 Task: Create a due date automation trigger when advanced on, the moment a card is due add fields without custom field "Resume" set to a date between 1 and 7 days from now.
Action: Mouse moved to (1023, 303)
Screenshot: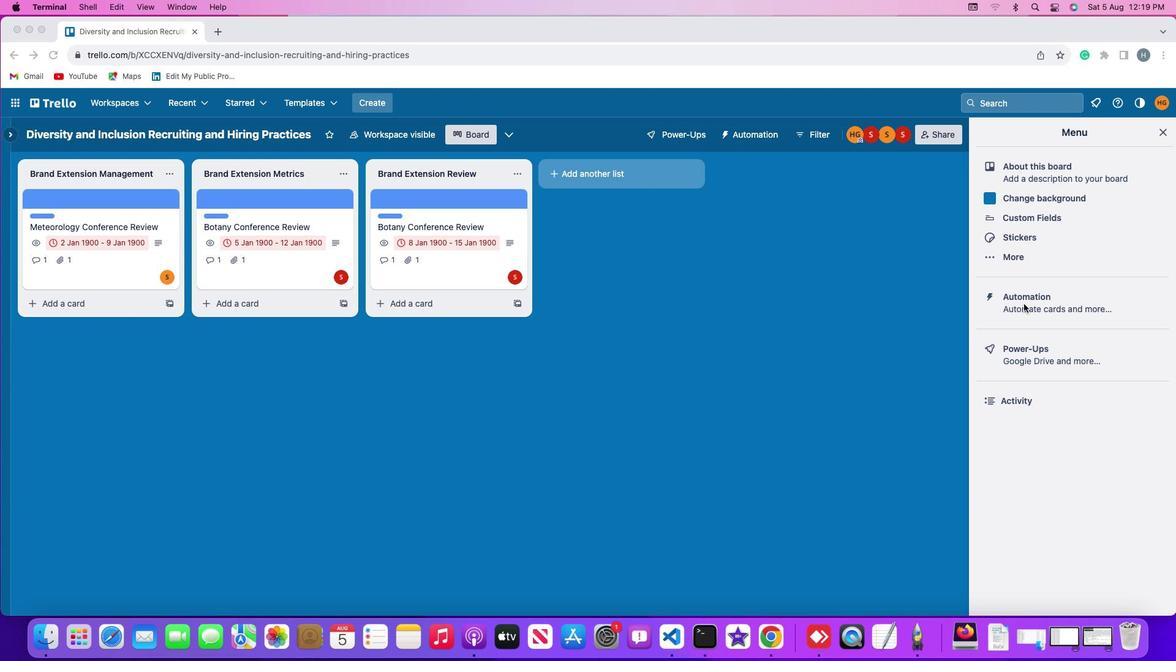 
Action: Mouse pressed left at (1023, 303)
Screenshot: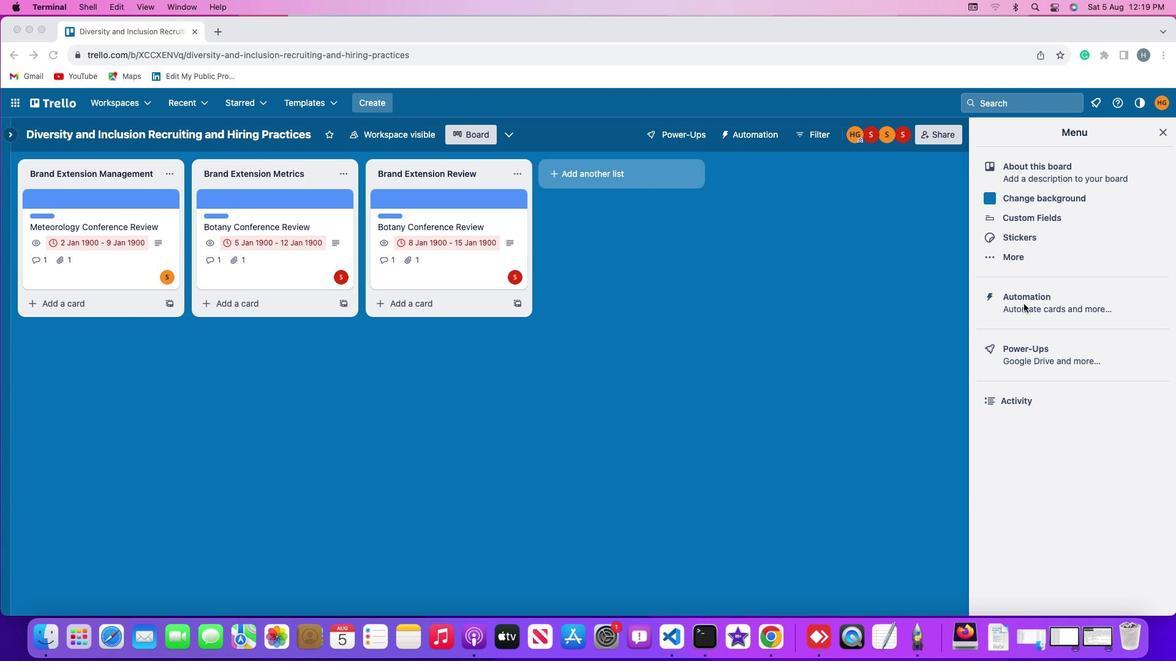 
Action: Mouse pressed left at (1023, 303)
Screenshot: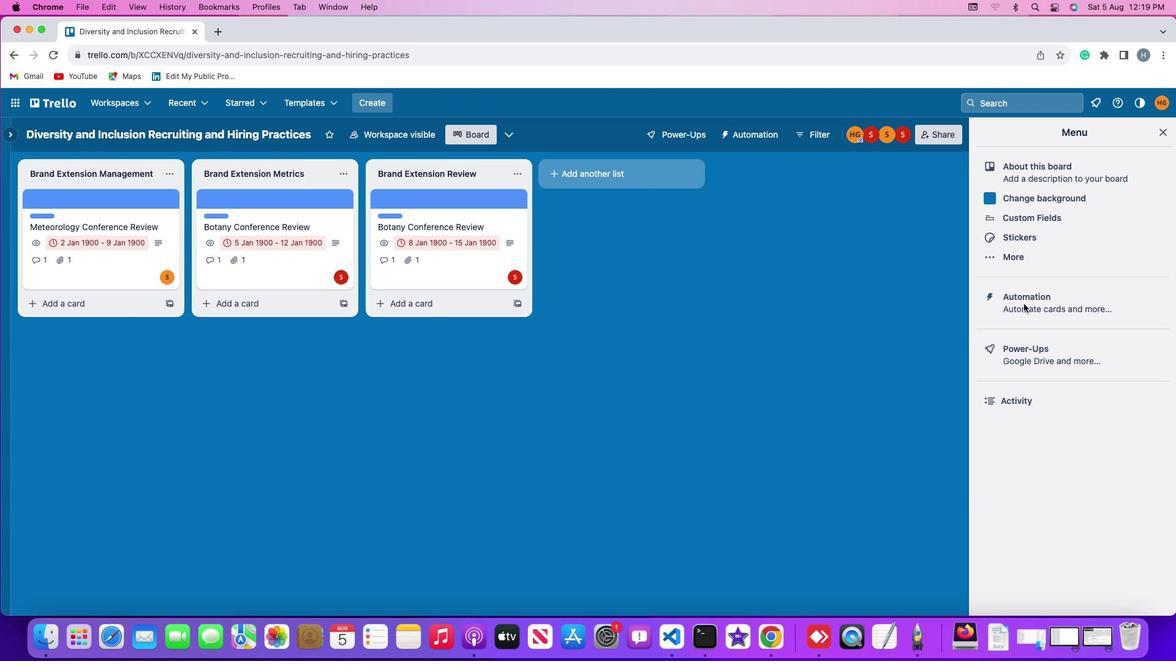 
Action: Mouse moved to (88, 295)
Screenshot: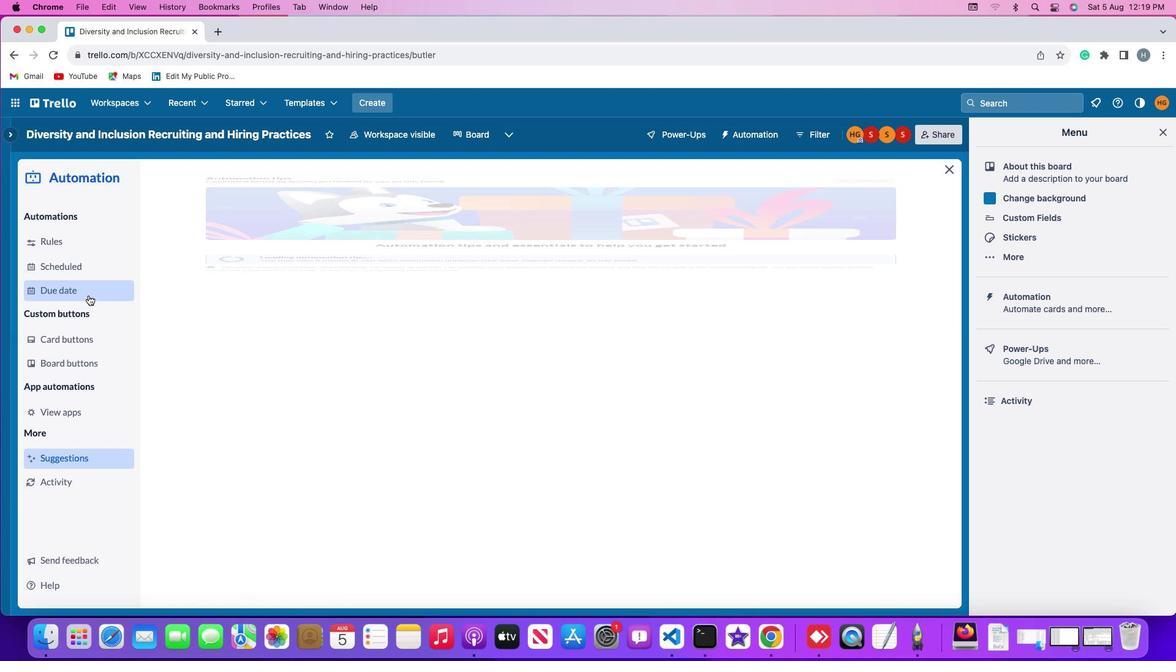 
Action: Mouse pressed left at (88, 295)
Screenshot: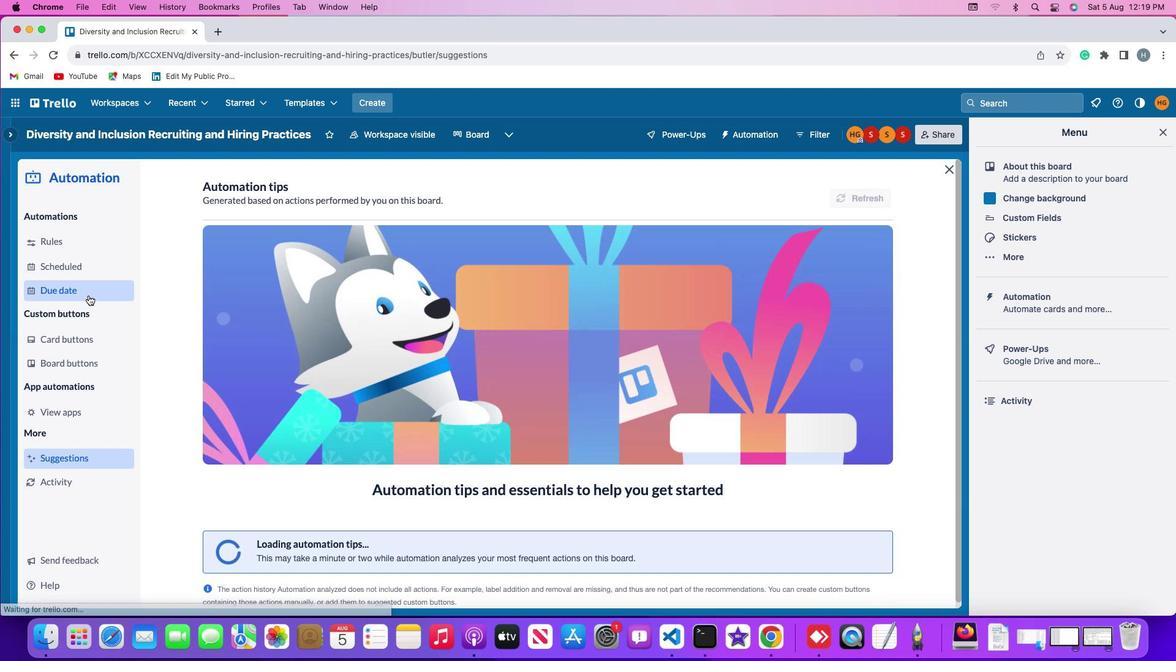 
Action: Mouse moved to (826, 189)
Screenshot: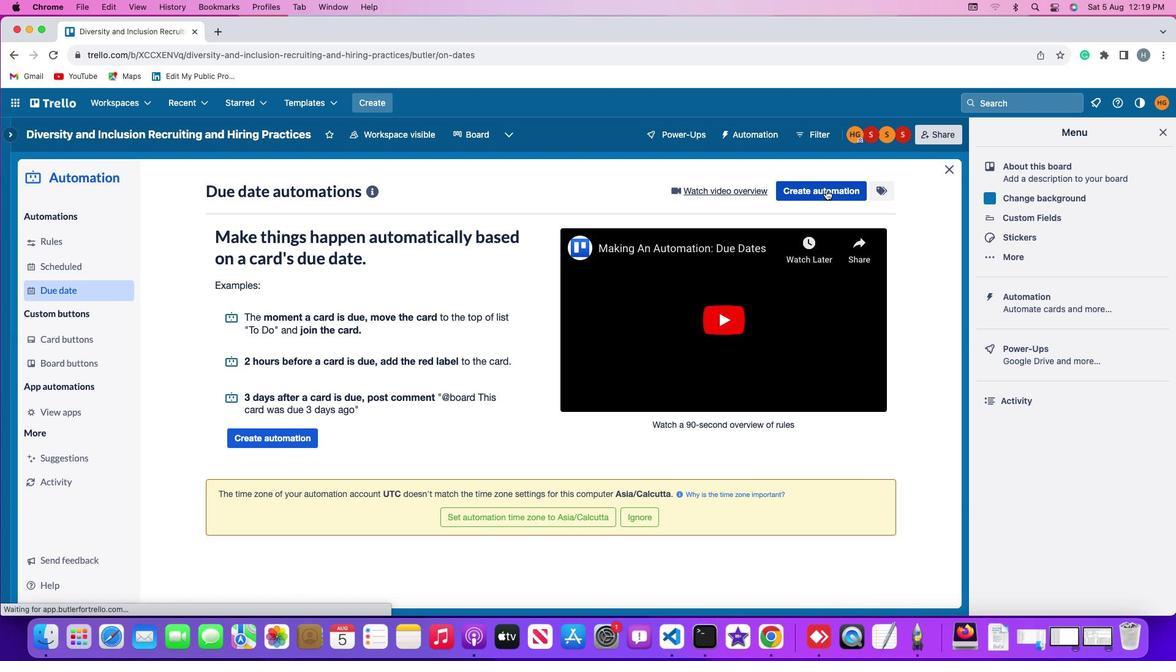 
Action: Mouse pressed left at (826, 189)
Screenshot: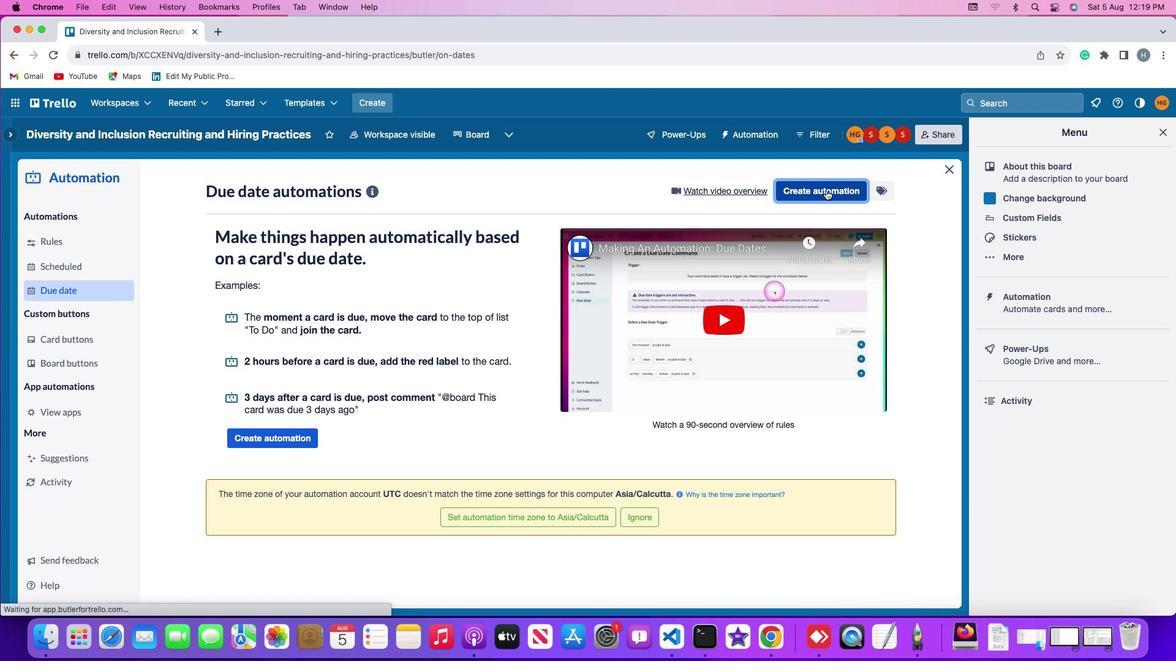 
Action: Mouse moved to (593, 311)
Screenshot: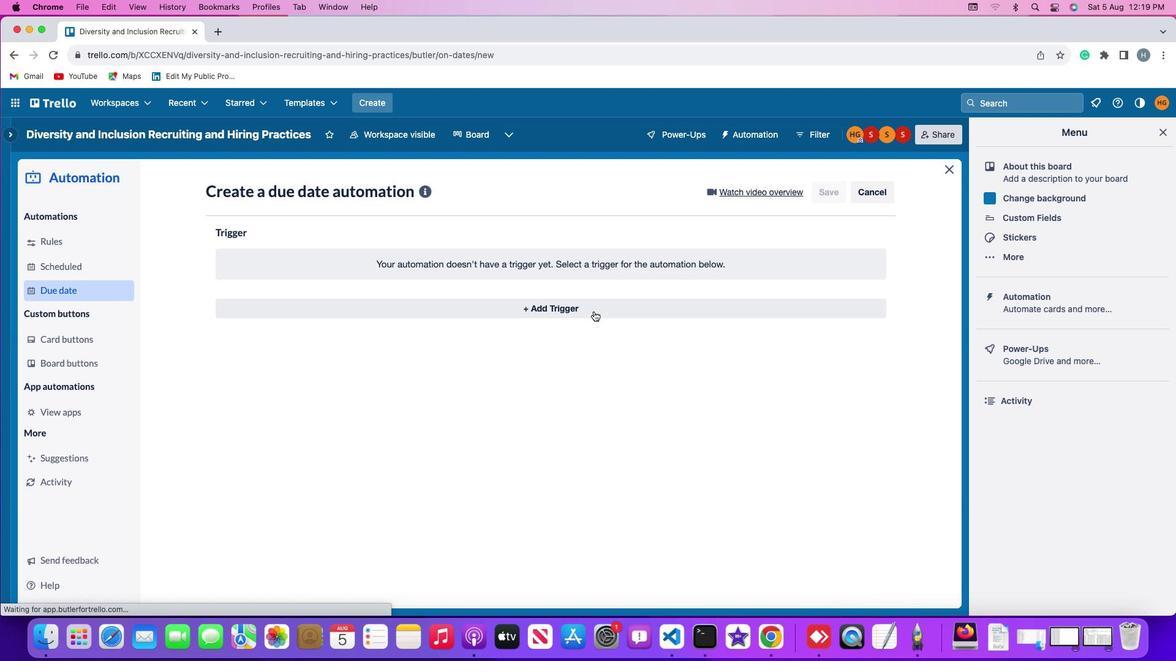 
Action: Mouse pressed left at (593, 311)
Screenshot: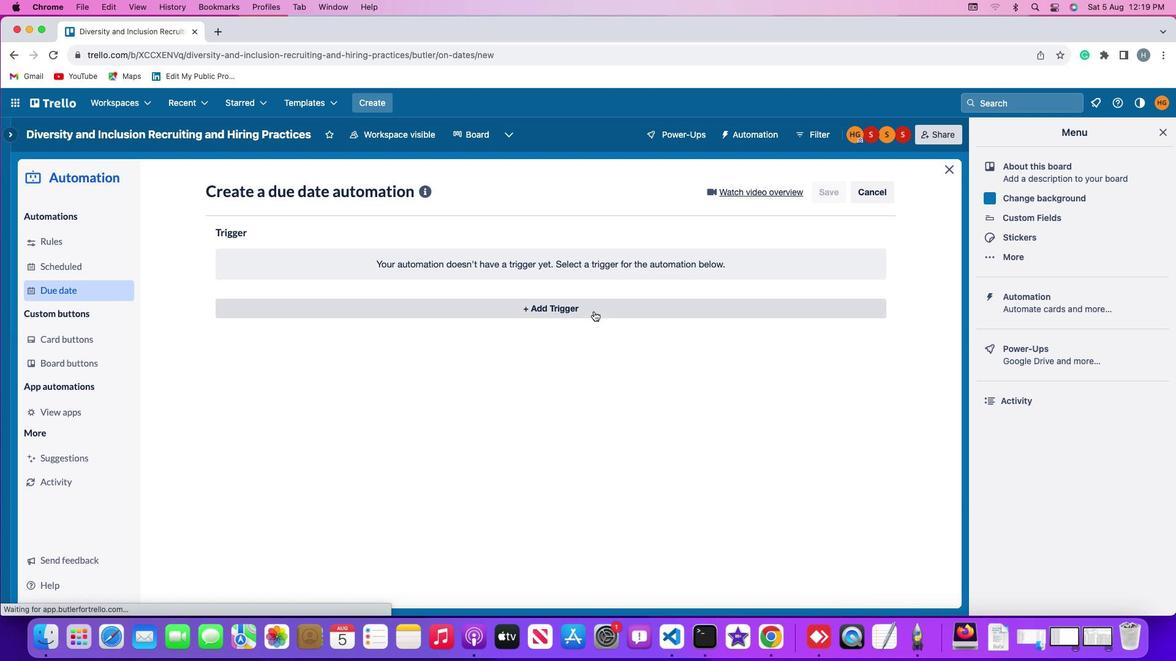 
Action: Mouse moved to (252, 456)
Screenshot: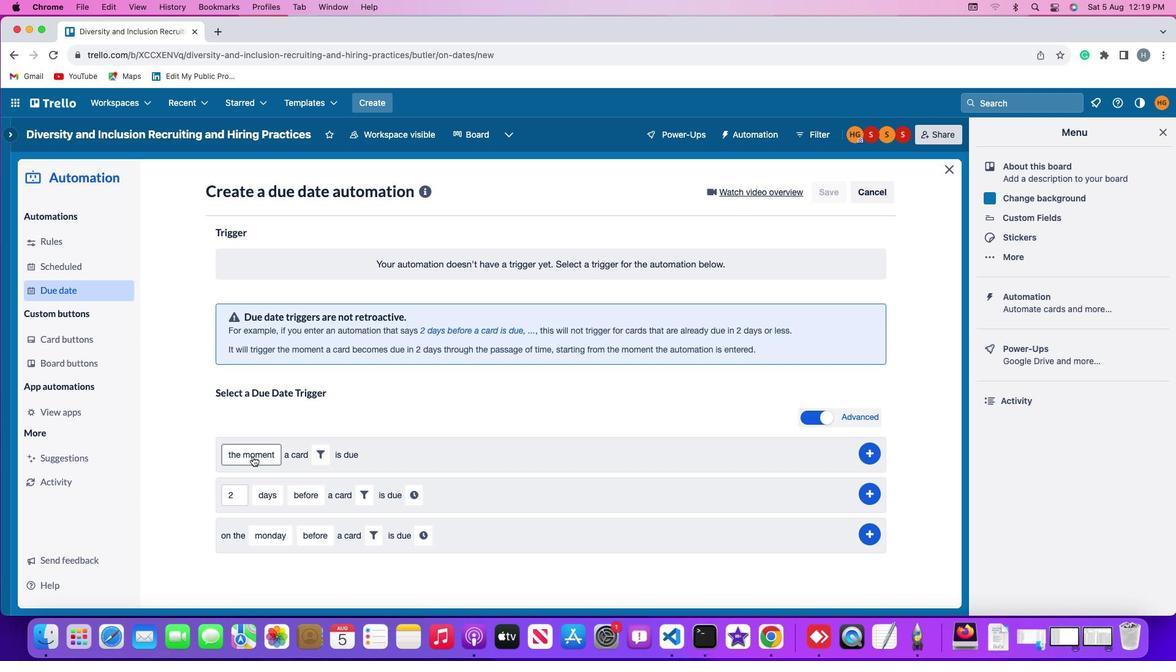
Action: Mouse pressed left at (252, 456)
Screenshot: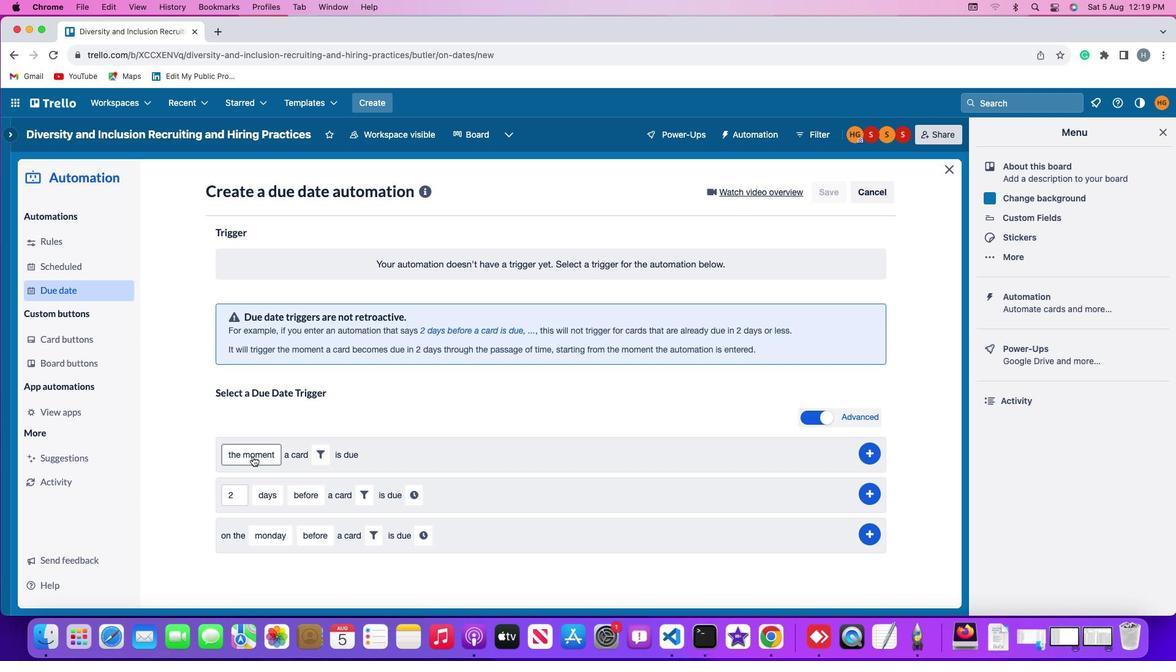 
Action: Mouse moved to (259, 473)
Screenshot: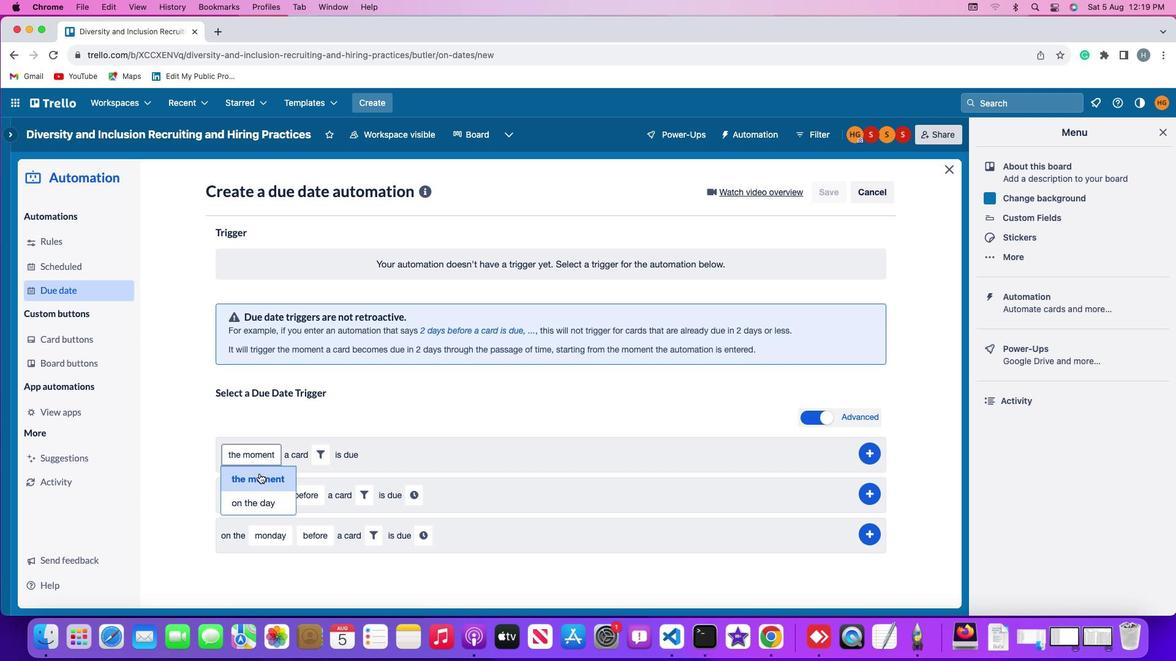 
Action: Mouse pressed left at (259, 473)
Screenshot: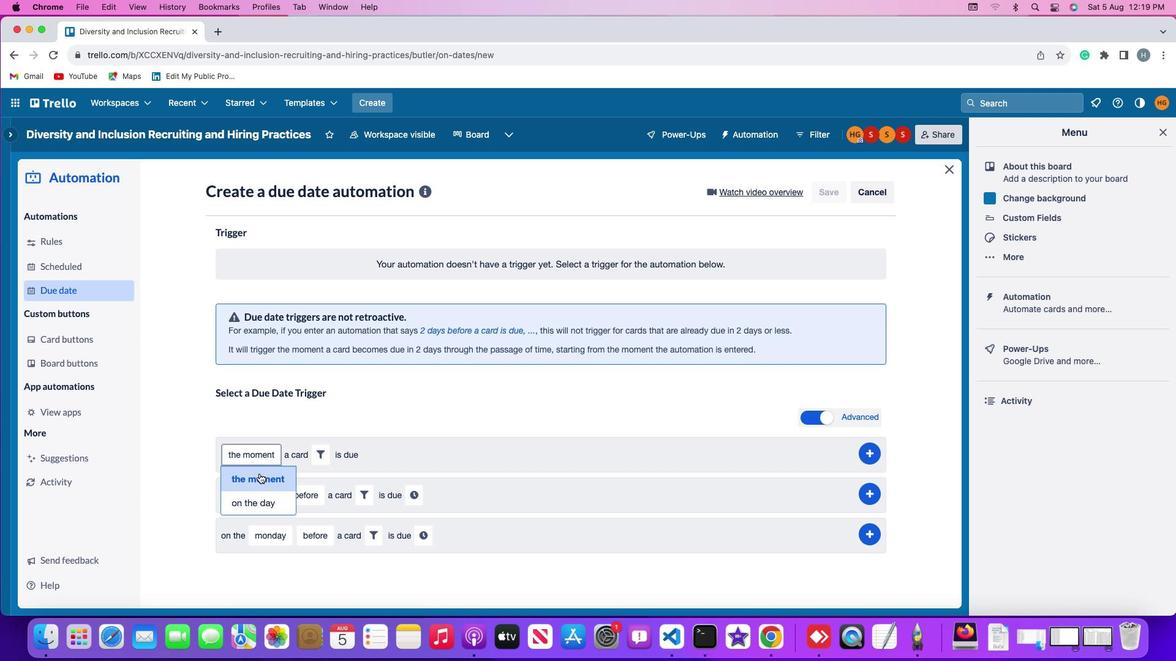
Action: Mouse moved to (327, 453)
Screenshot: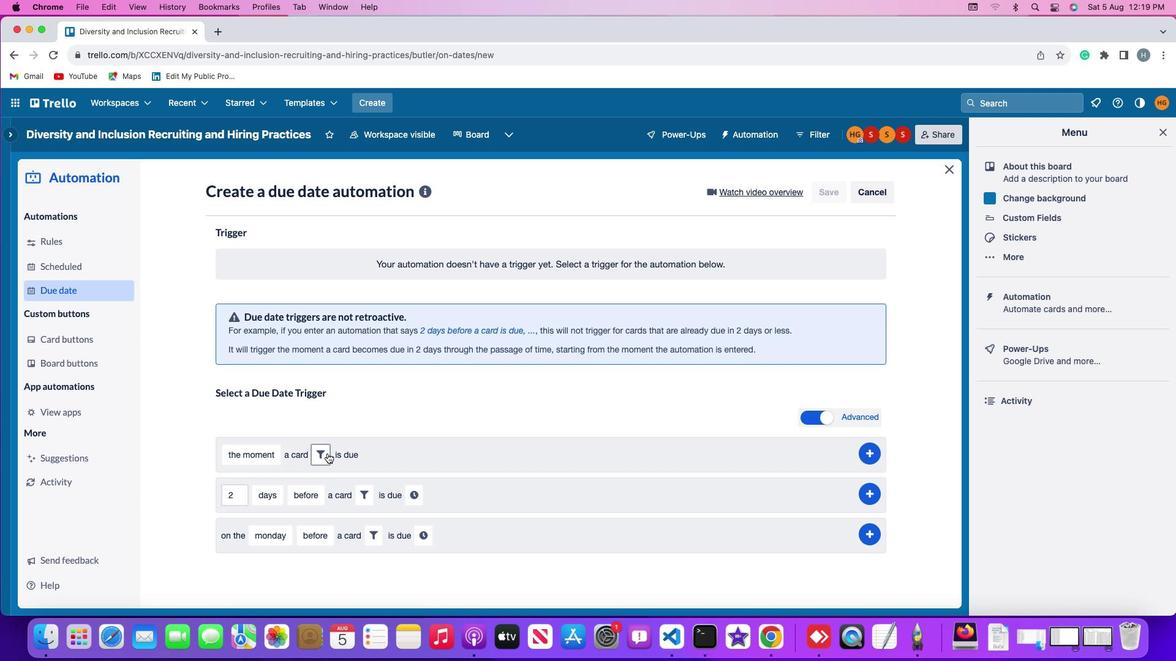 
Action: Mouse pressed left at (327, 453)
Screenshot: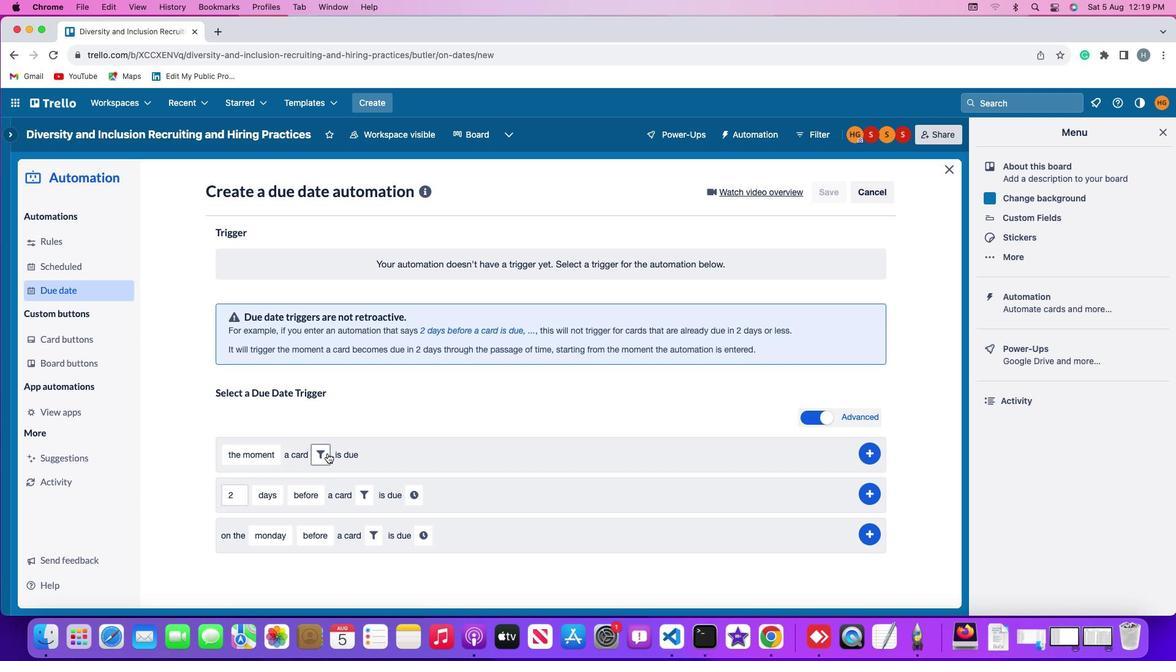 
Action: Mouse moved to (513, 490)
Screenshot: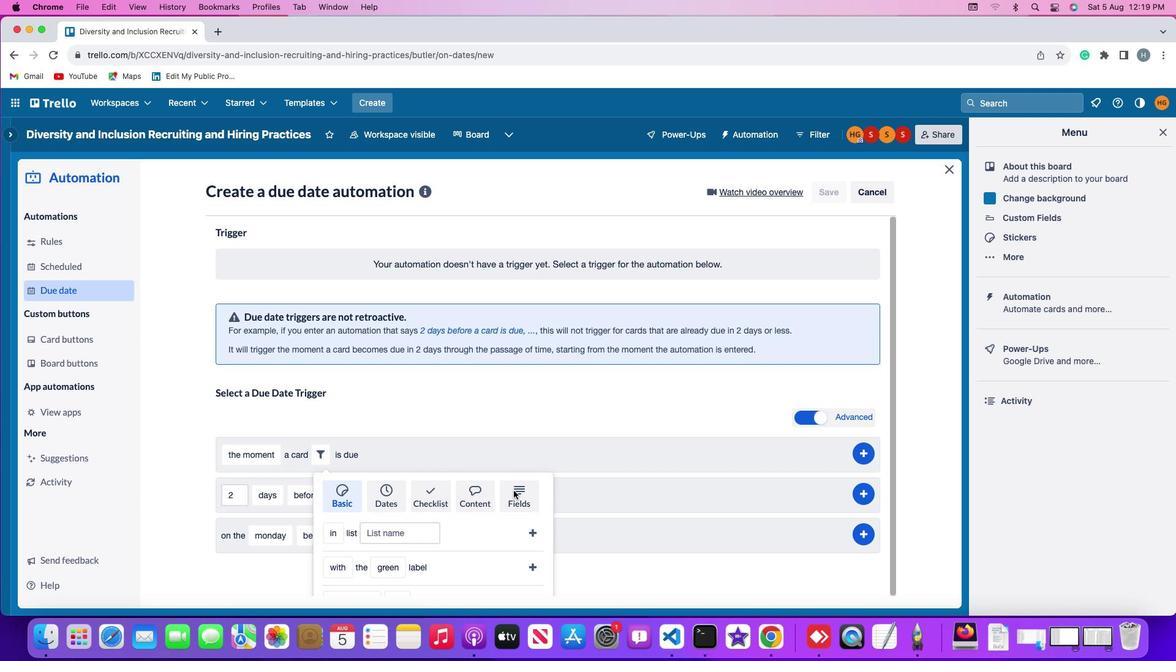 
Action: Mouse pressed left at (513, 490)
Screenshot: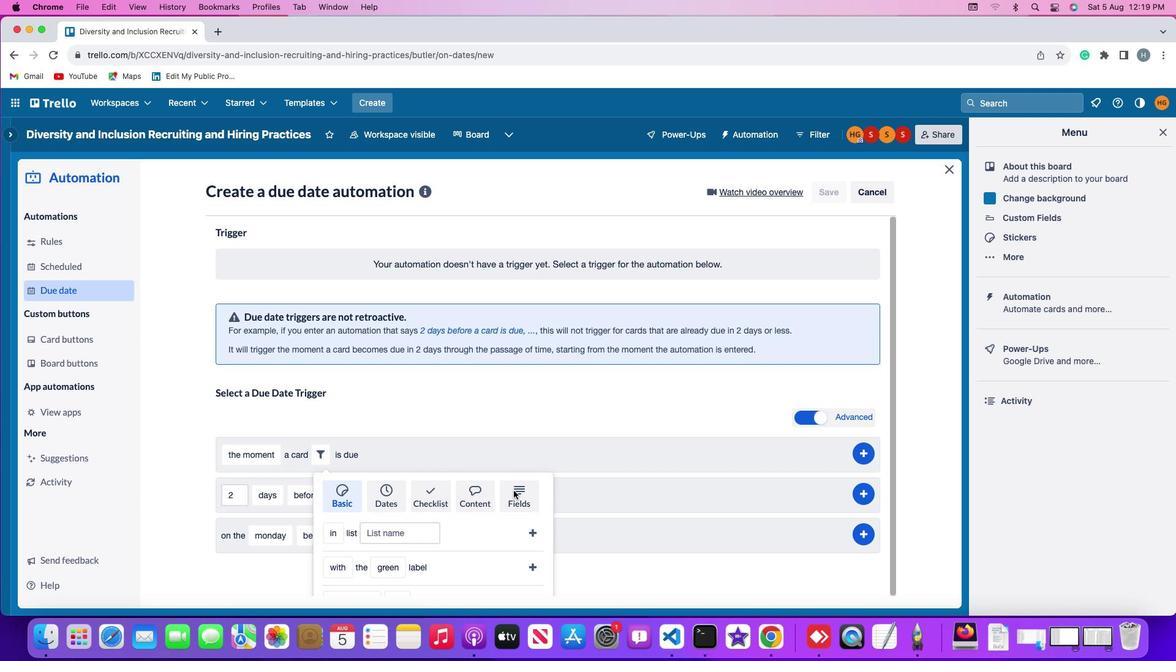 
Action: Mouse moved to (510, 496)
Screenshot: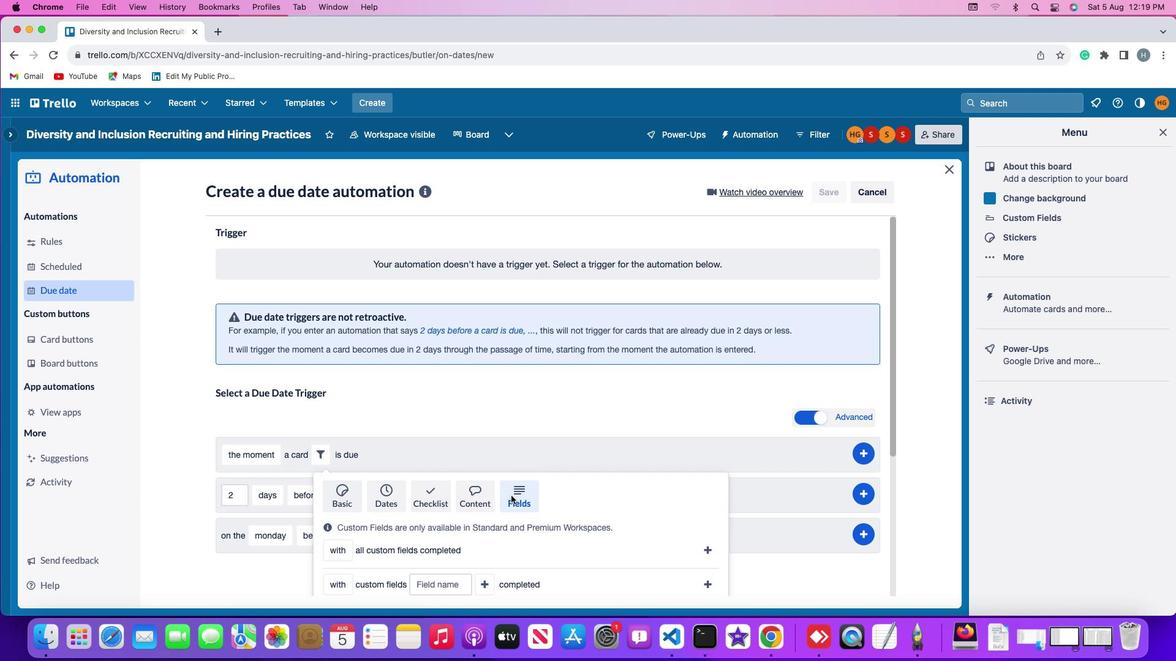 
Action: Mouse scrolled (510, 496) with delta (0, 0)
Screenshot: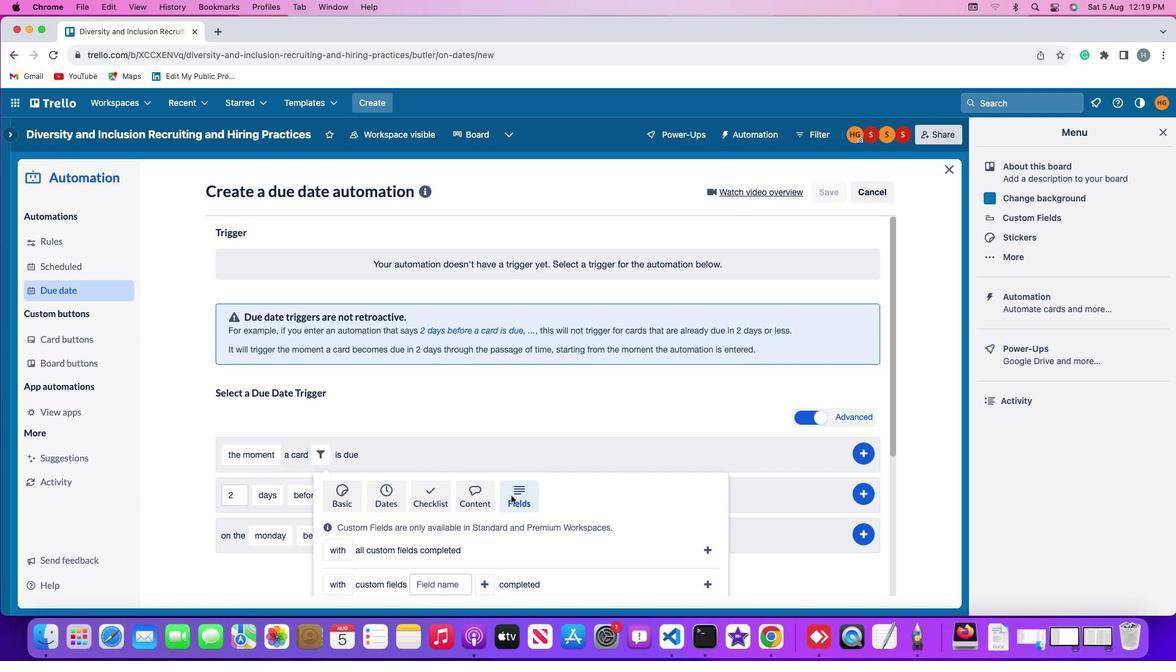 
Action: Mouse scrolled (510, 496) with delta (0, 0)
Screenshot: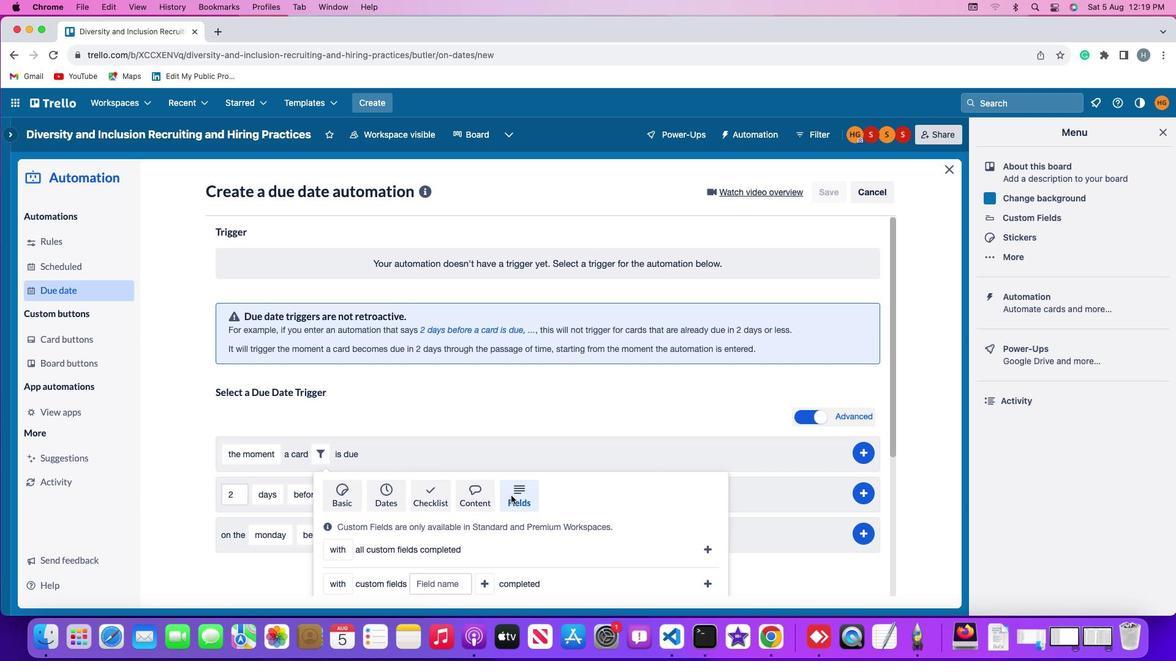 
Action: Mouse scrolled (510, 496) with delta (0, -1)
Screenshot: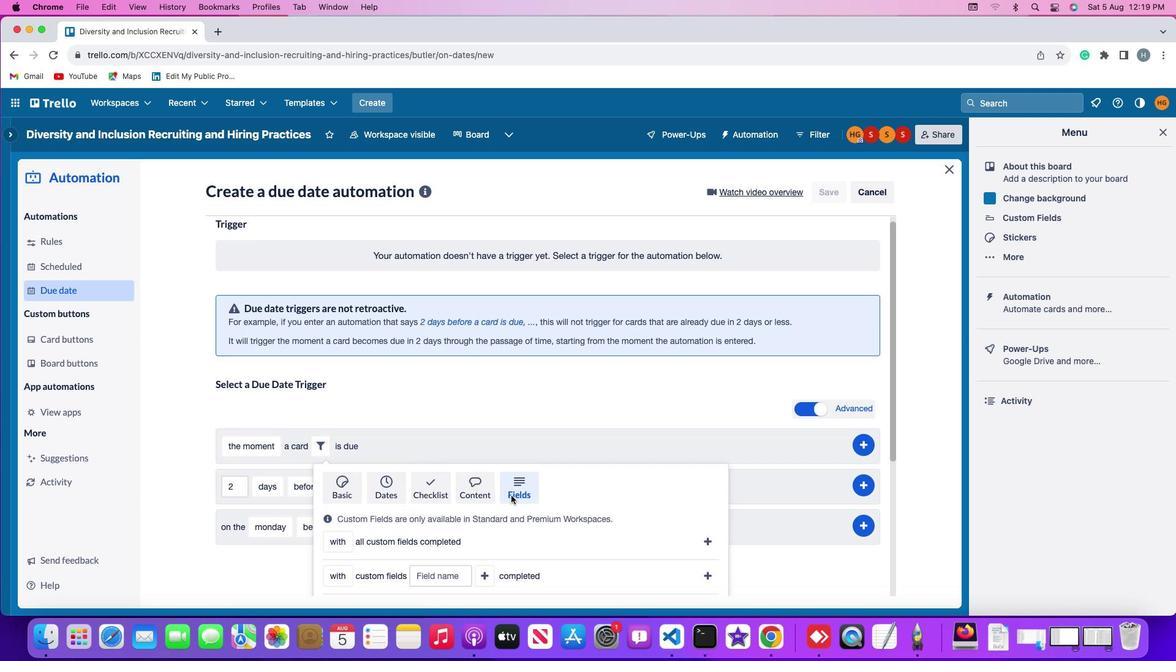 
Action: Mouse scrolled (510, 496) with delta (0, -3)
Screenshot: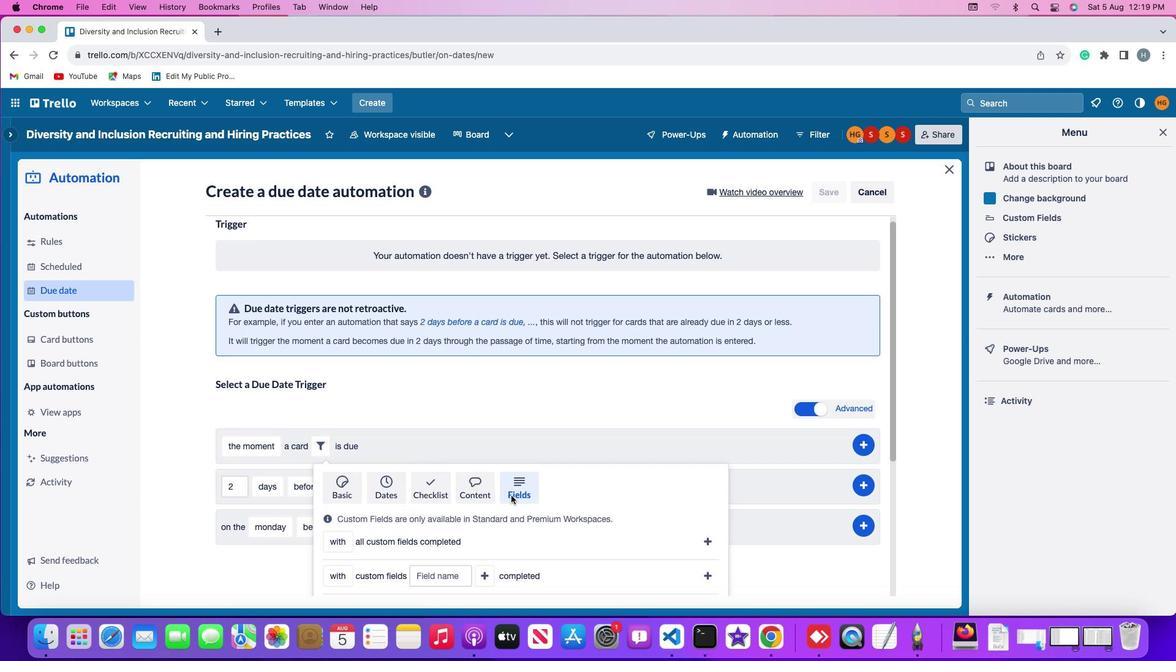 
Action: Mouse scrolled (510, 496) with delta (0, -3)
Screenshot: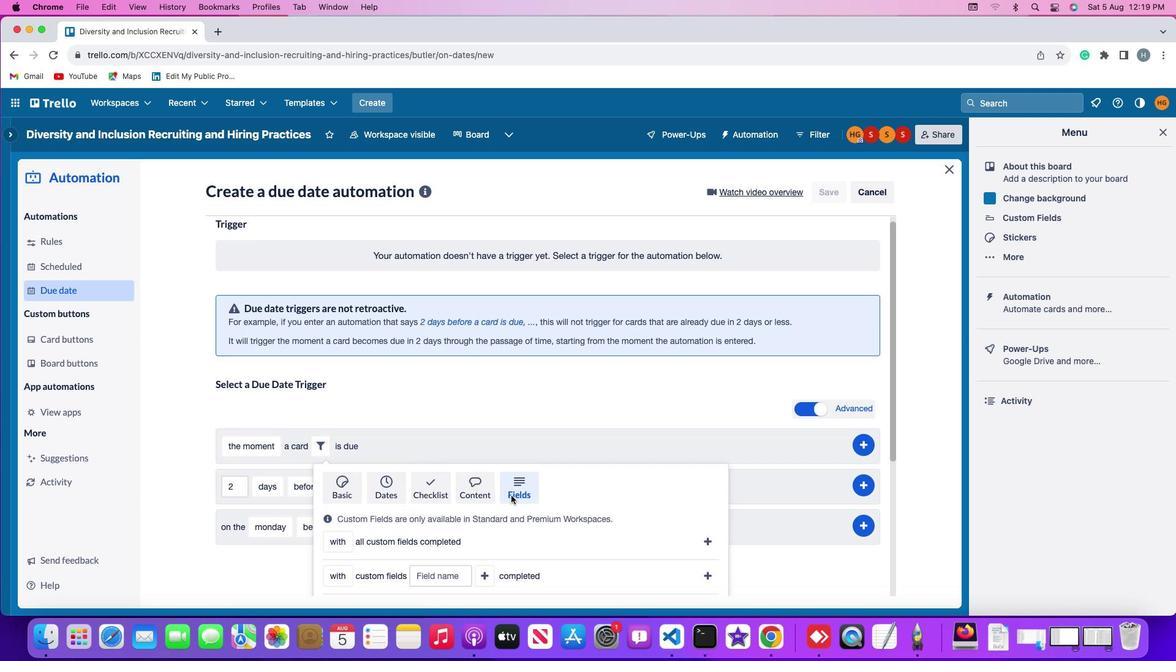 
Action: Mouse scrolled (510, 496) with delta (0, -4)
Screenshot: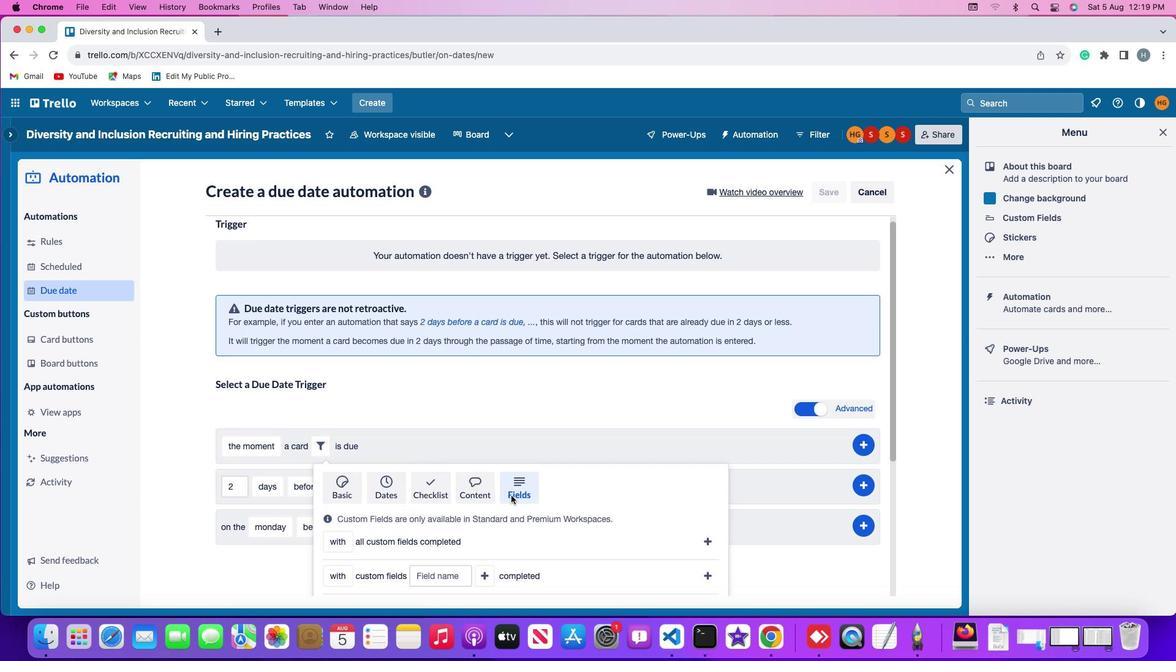 
Action: Mouse moved to (508, 497)
Screenshot: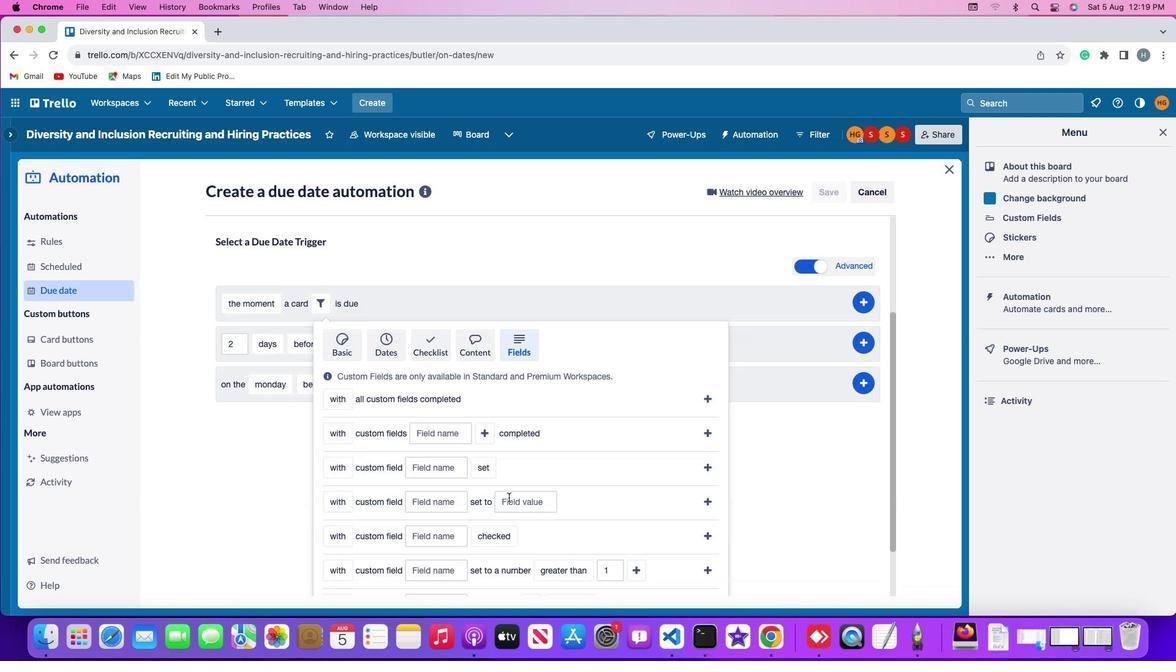 
Action: Mouse scrolled (508, 497) with delta (0, -4)
Screenshot: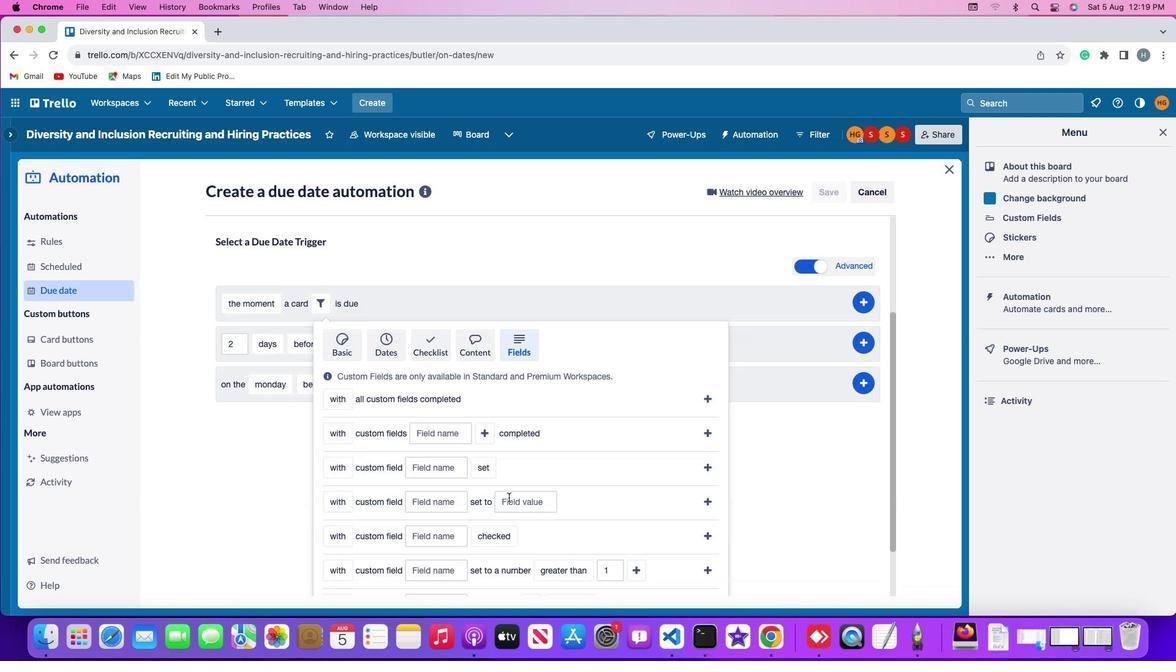 
Action: Mouse moved to (508, 497)
Screenshot: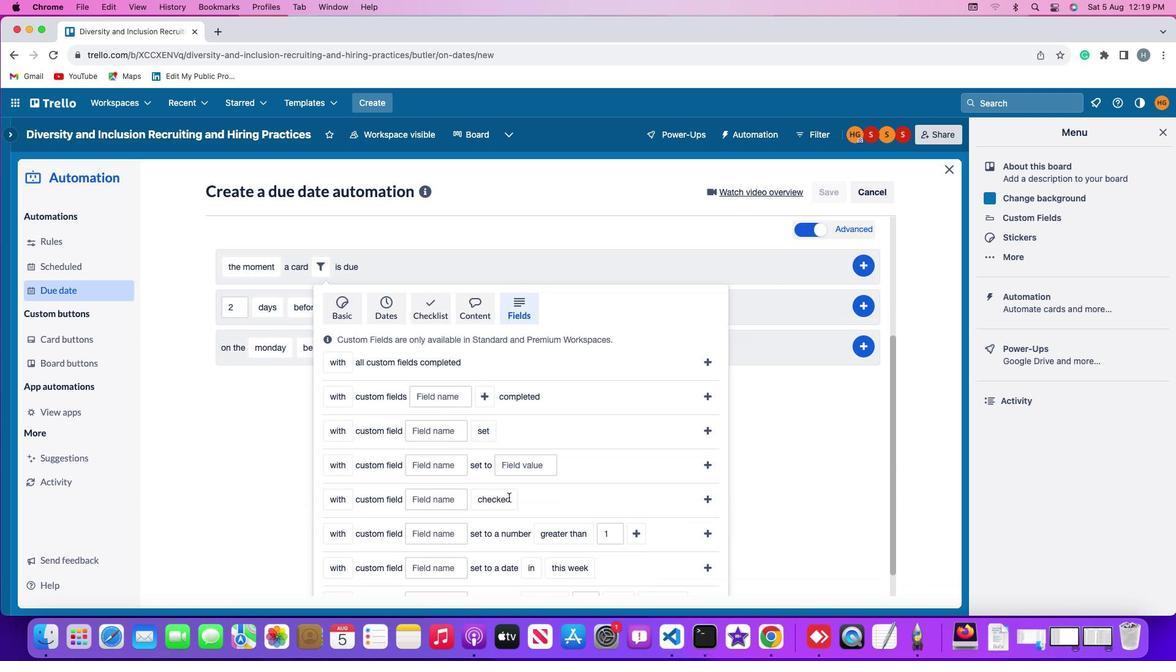 
Action: Mouse scrolled (508, 497) with delta (0, 0)
Screenshot: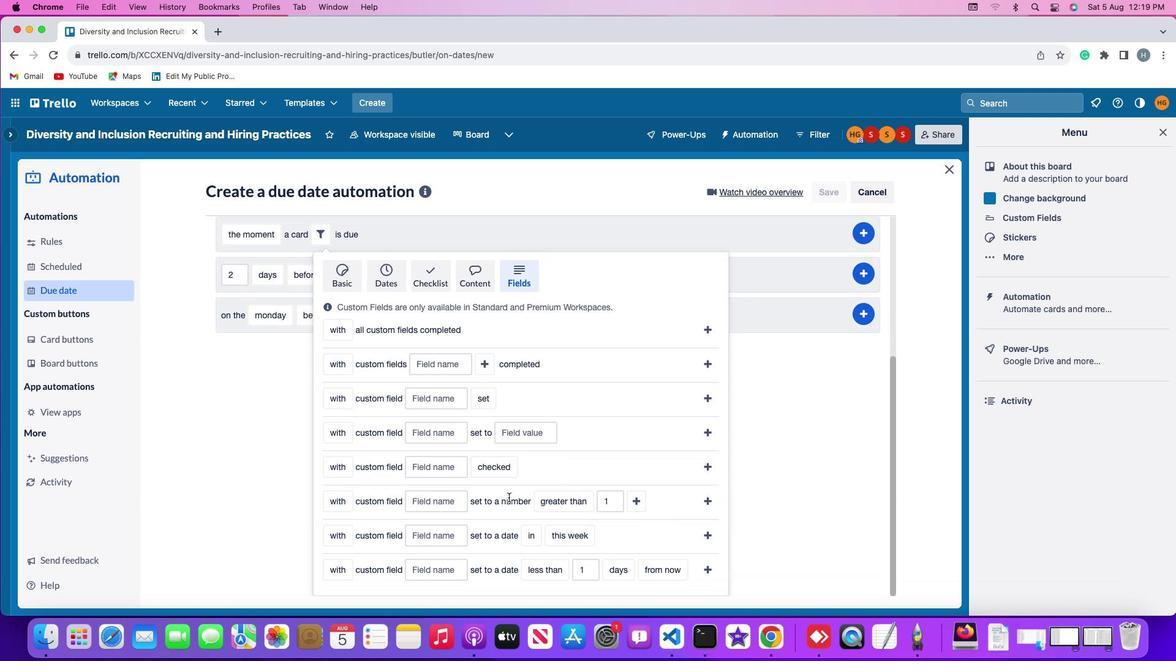 
Action: Mouse scrolled (508, 497) with delta (0, 0)
Screenshot: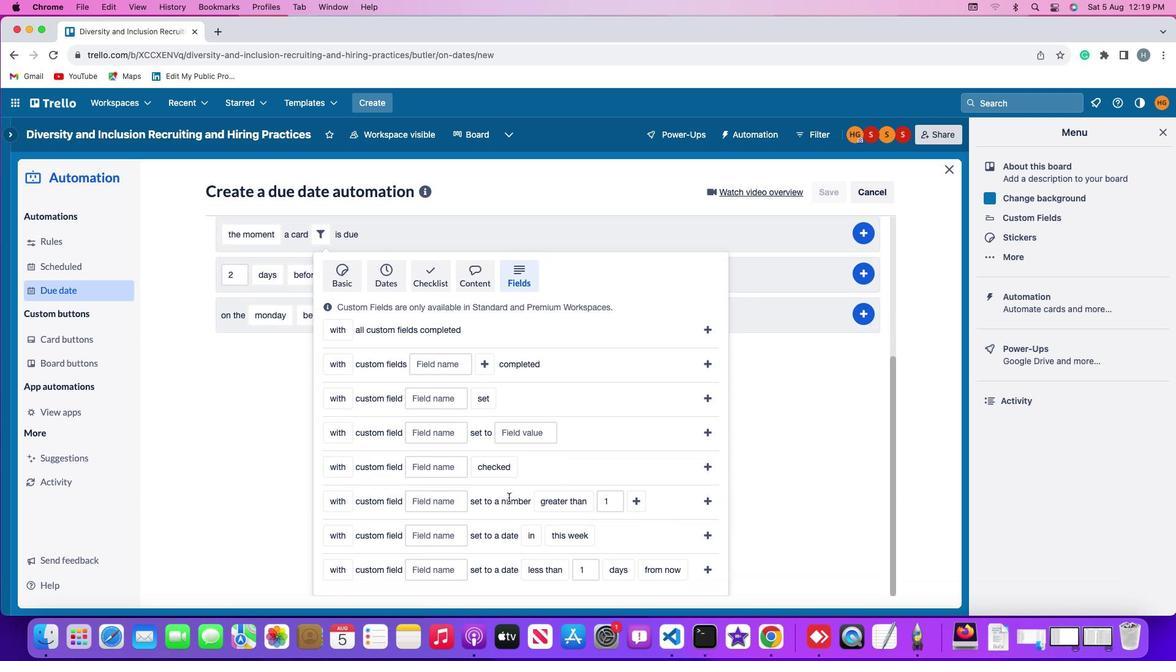 
Action: Mouse scrolled (508, 497) with delta (0, -1)
Screenshot: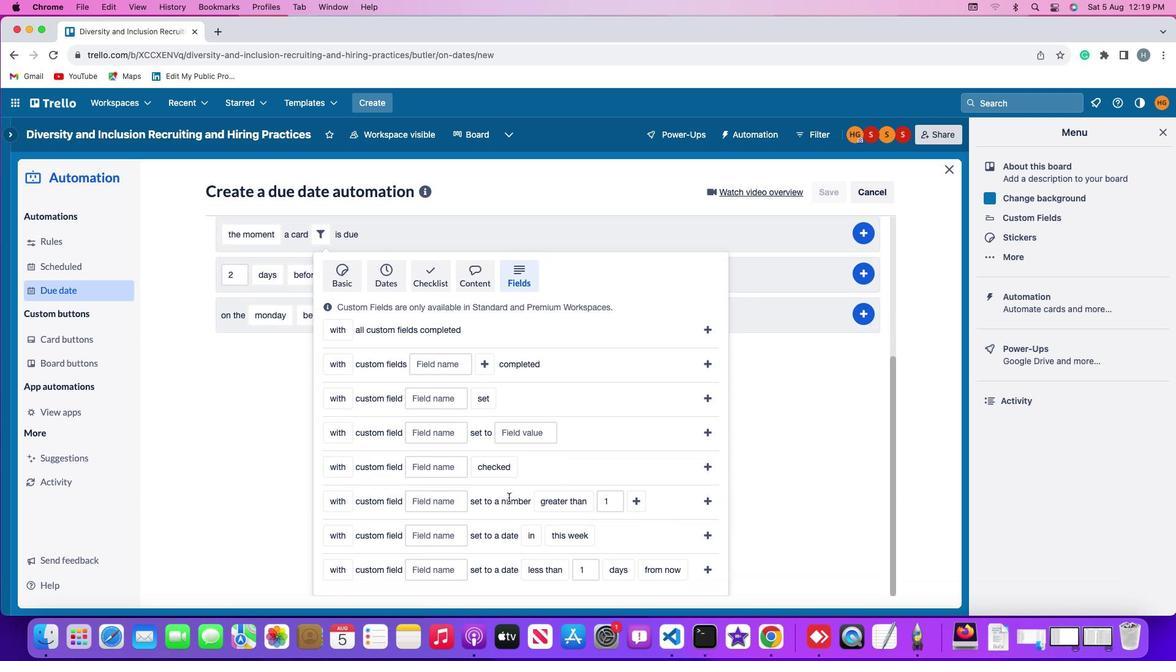 
Action: Mouse scrolled (508, 497) with delta (0, -3)
Screenshot: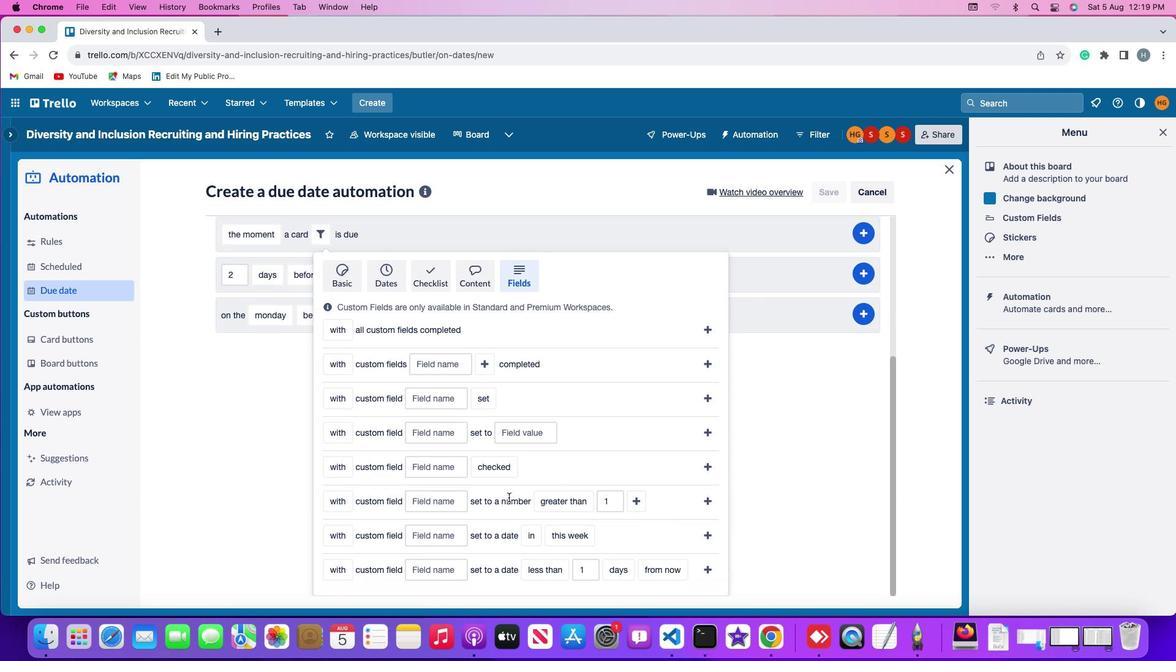 
Action: Mouse moved to (335, 568)
Screenshot: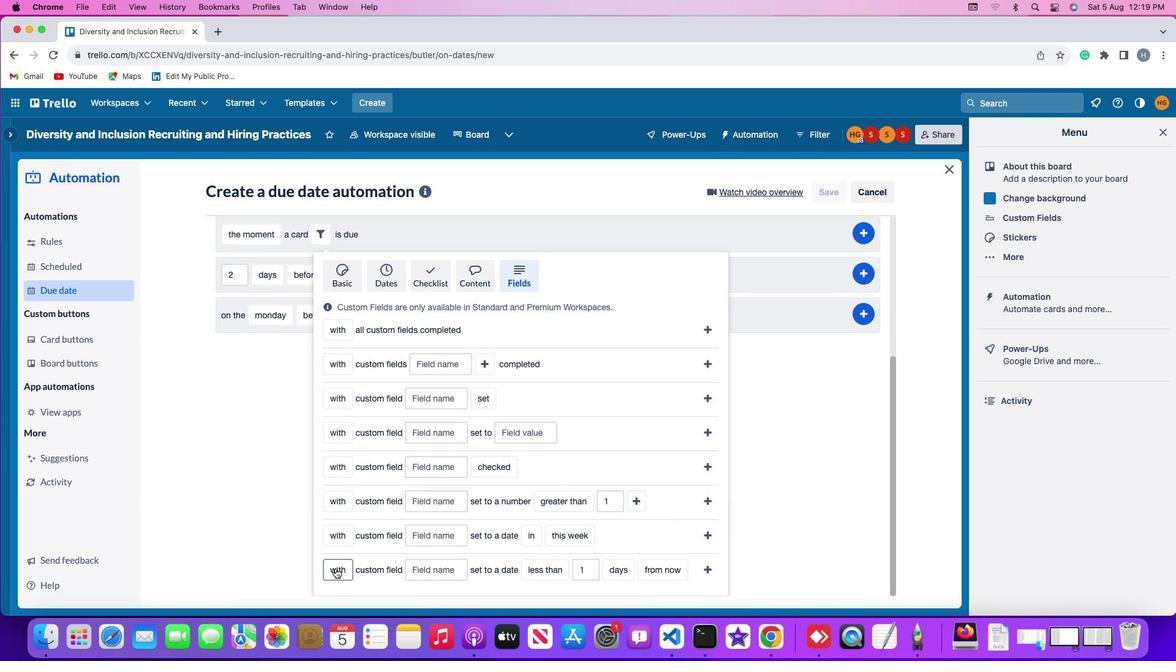 
Action: Mouse pressed left at (335, 568)
Screenshot: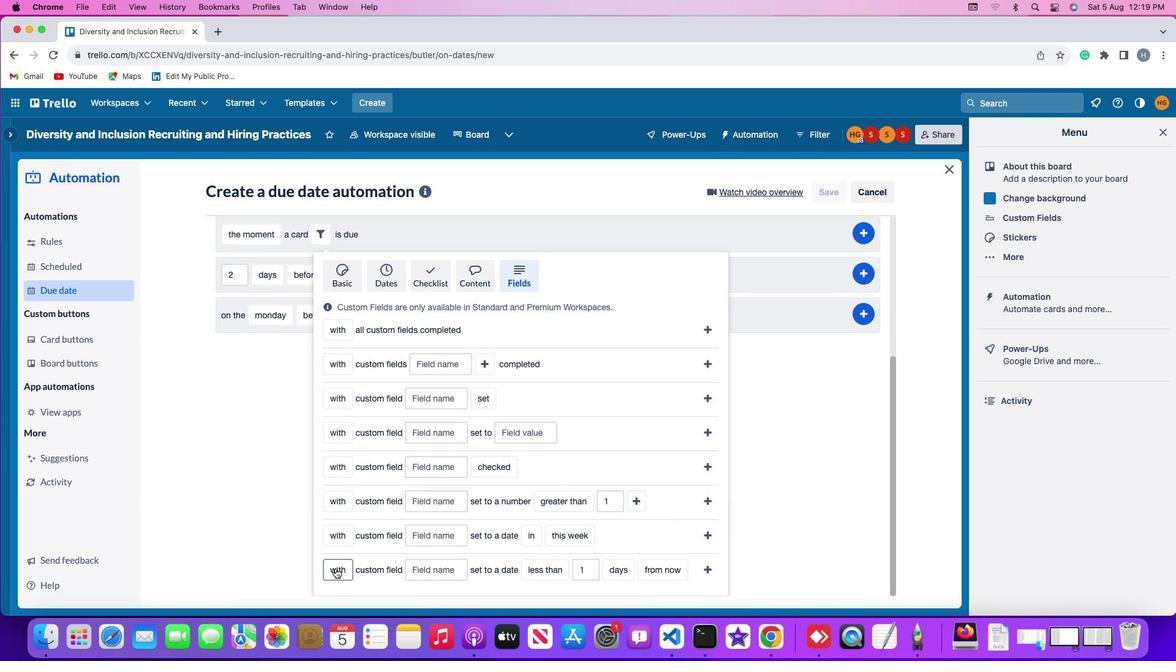 
Action: Mouse moved to (351, 545)
Screenshot: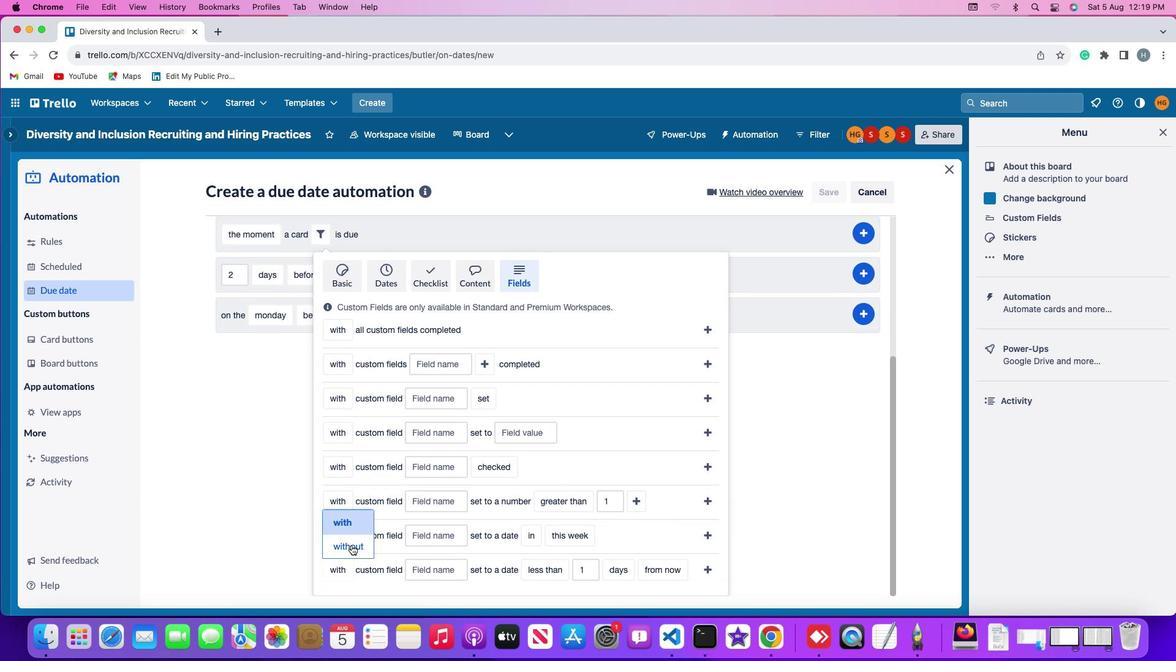 
Action: Mouse pressed left at (351, 545)
Screenshot: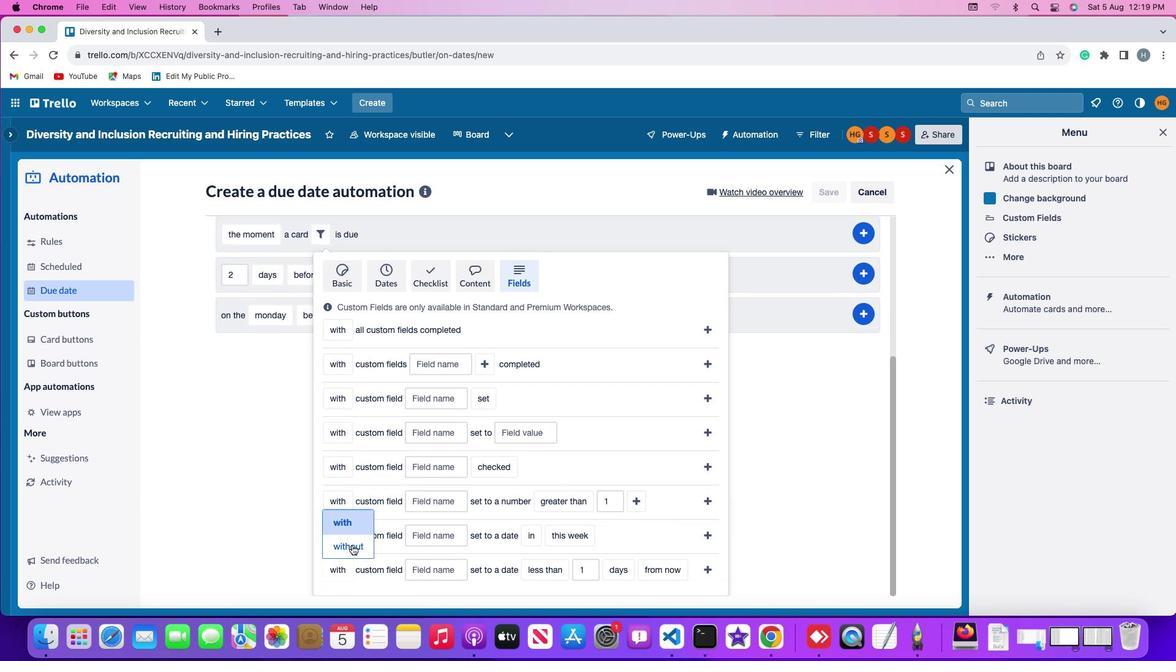 
Action: Mouse moved to (437, 567)
Screenshot: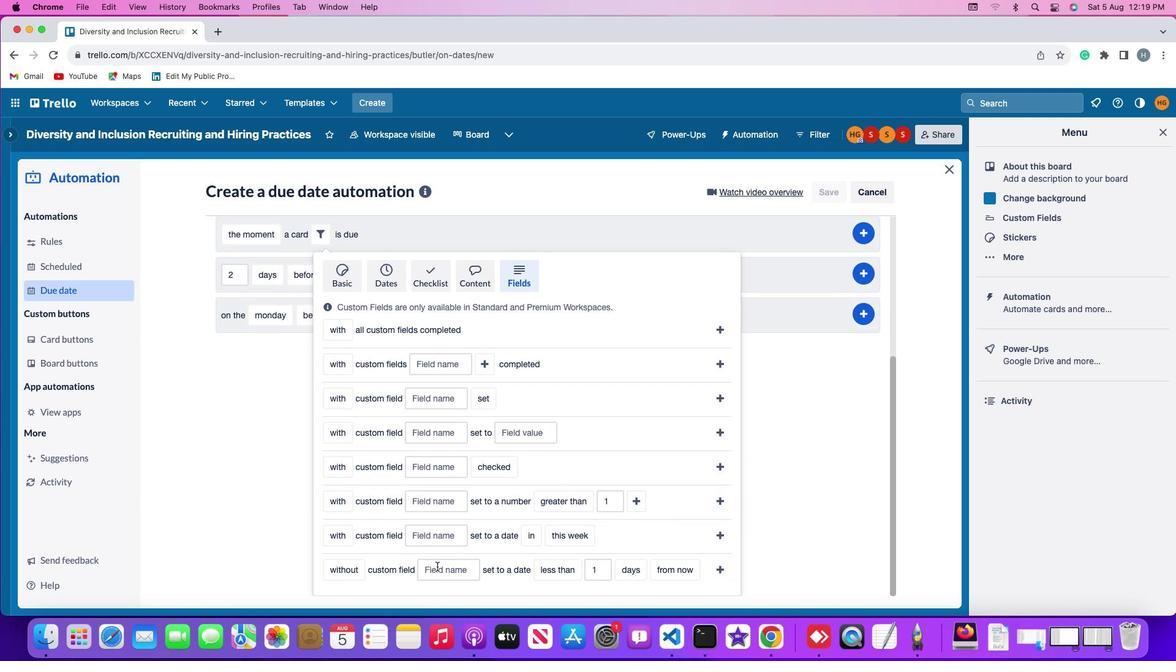 
Action: Mouse pressed left at (437, 567)
Screenshot: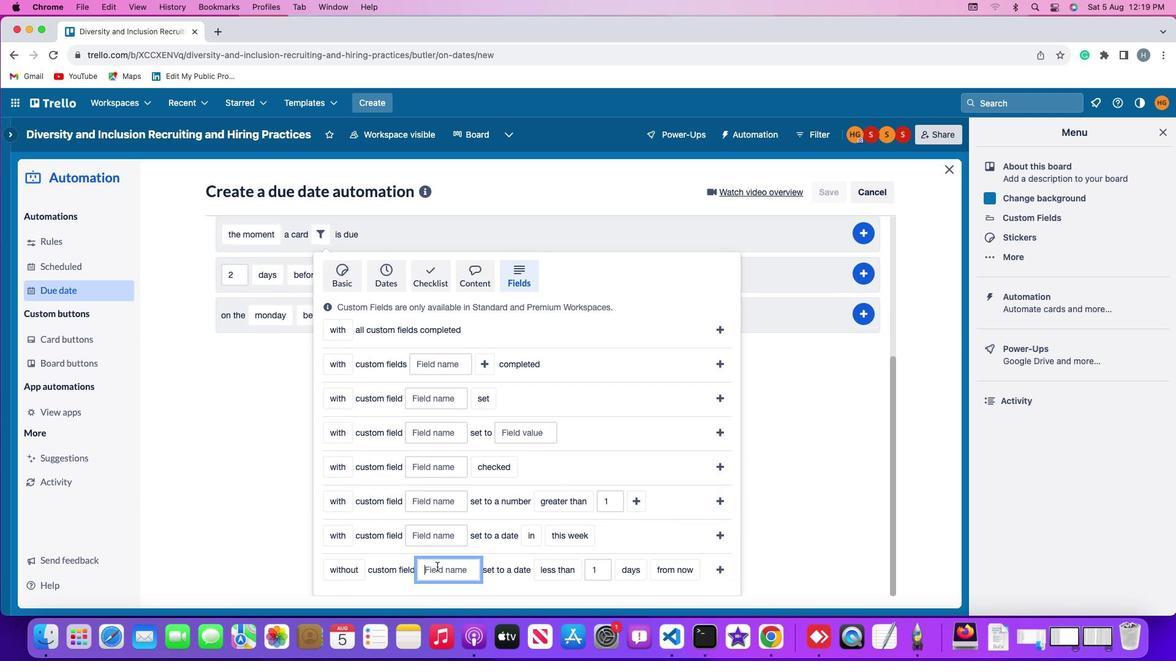 
Action: Mouse moved to (437, 567)
Screenshot: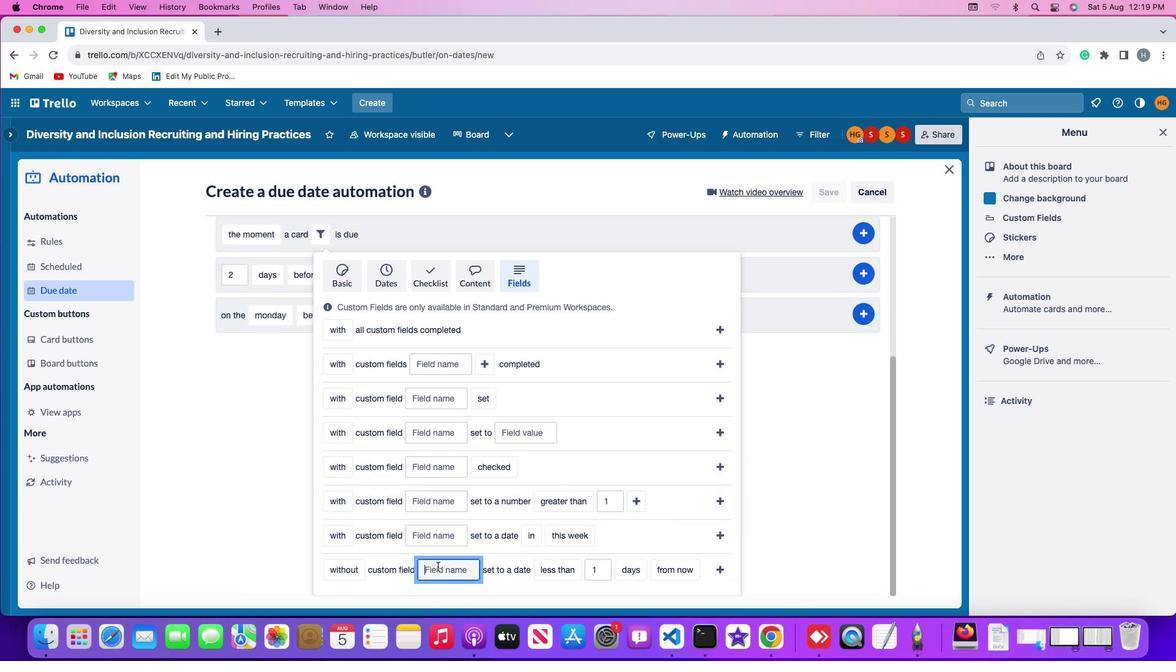 
Action: Key pressed Key.shift'R''e''s''u''m''e'
Screenshot: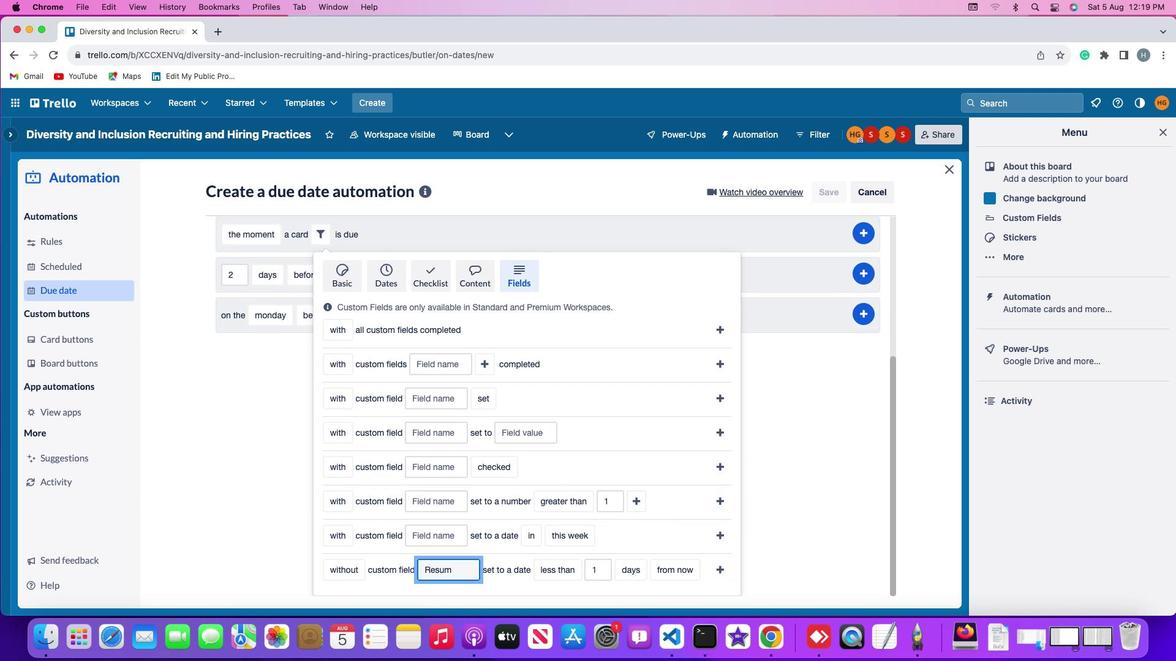
Action: Mouse moved to (548, 570)
Screenshot: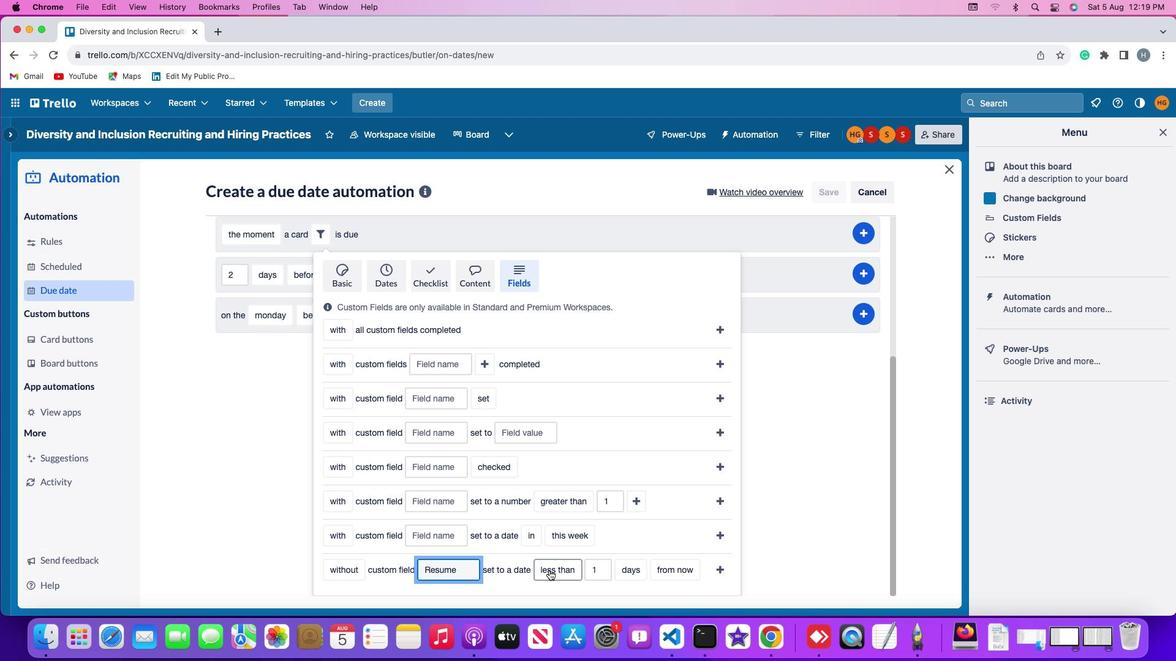 
Action: Mouse pressed left at (548, 570)
Screenshot: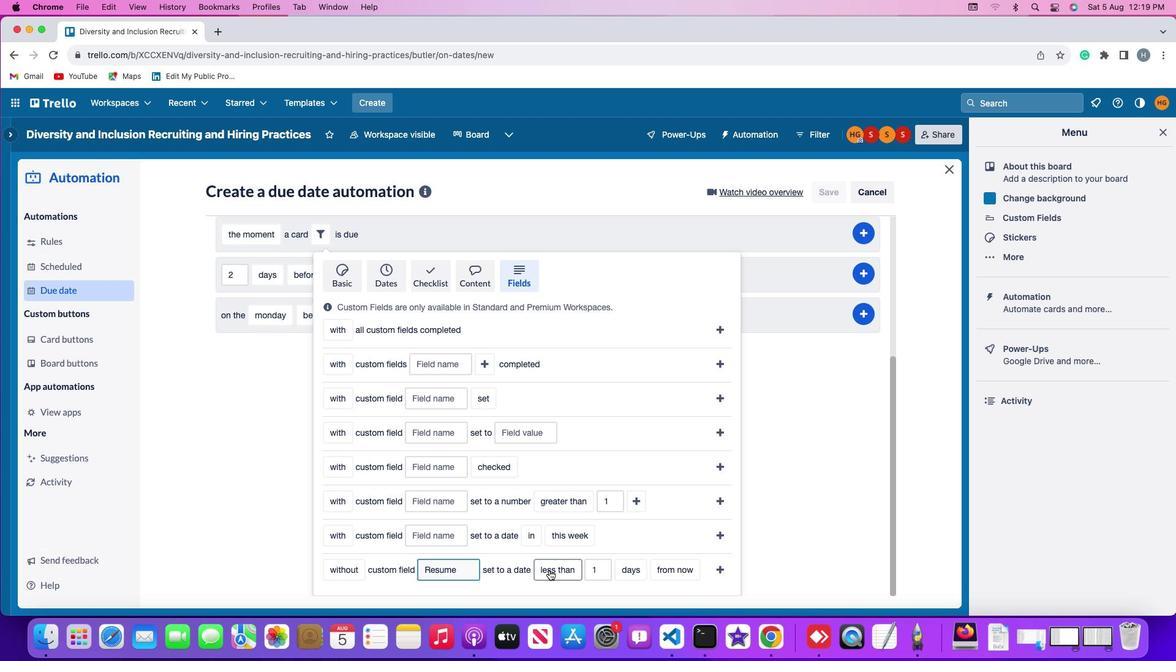 
Action: Mouse moved to (561, 553)
Screenshot: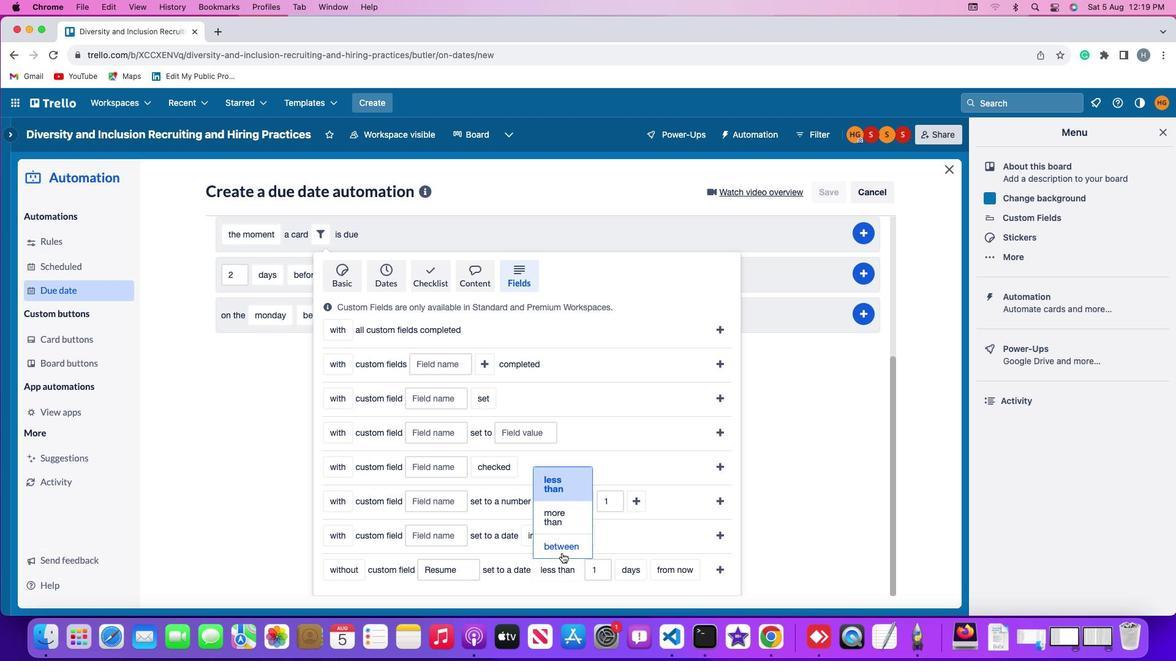 
Action: Mouse pressed left at (561, 553)
Screenshot: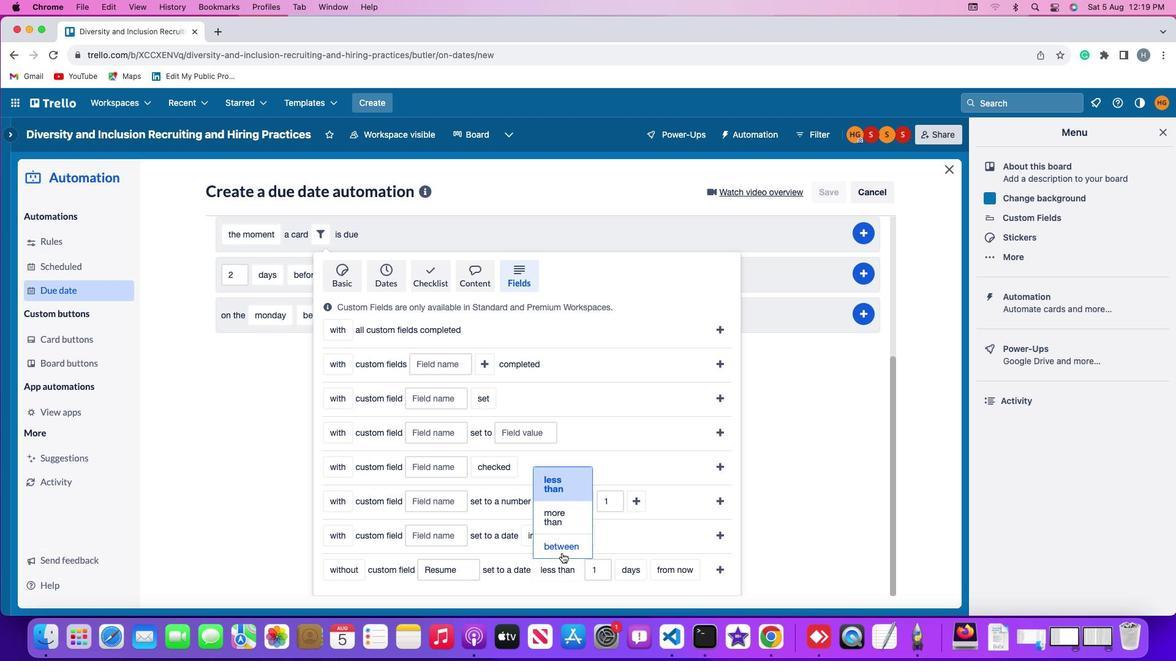 
Action: Mouse moved to (600, 567)
Screenshot: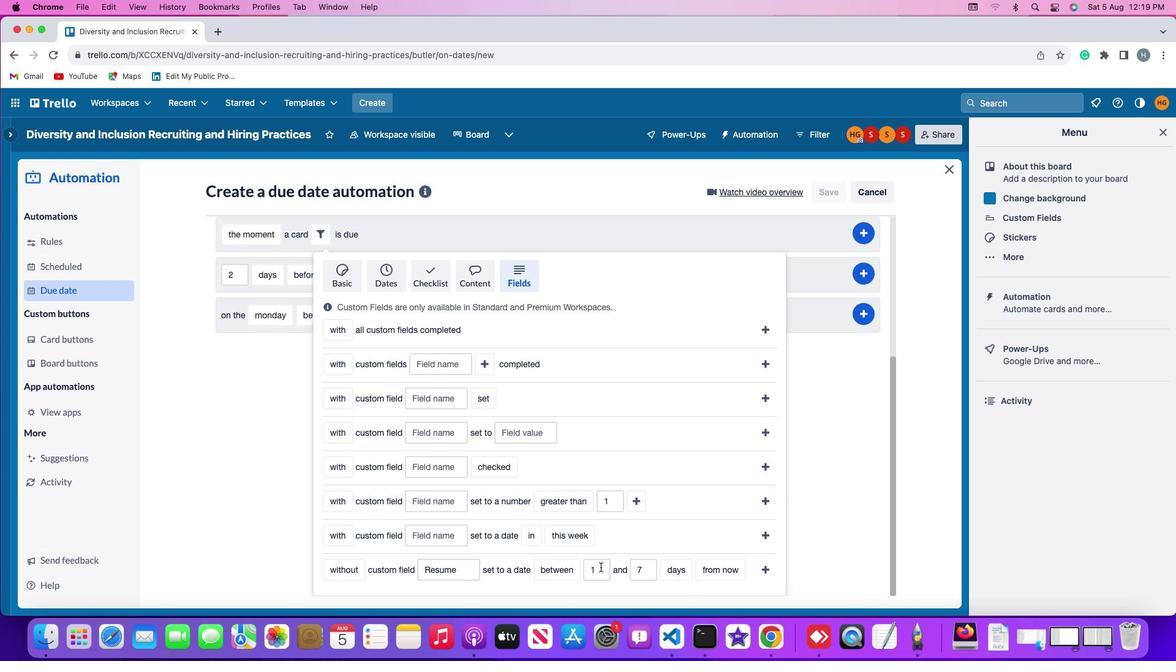 
Action: Mouse pressed left at (600, 567)
Screenshot: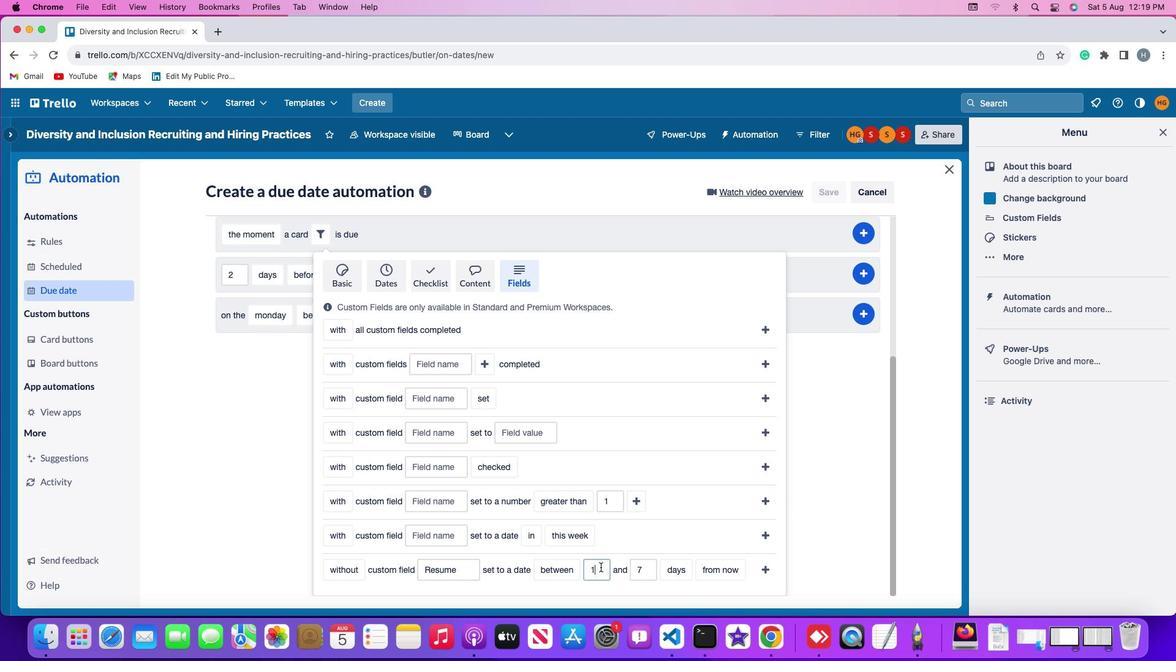 
Action: Key pressed Key.backspace
Screenshot: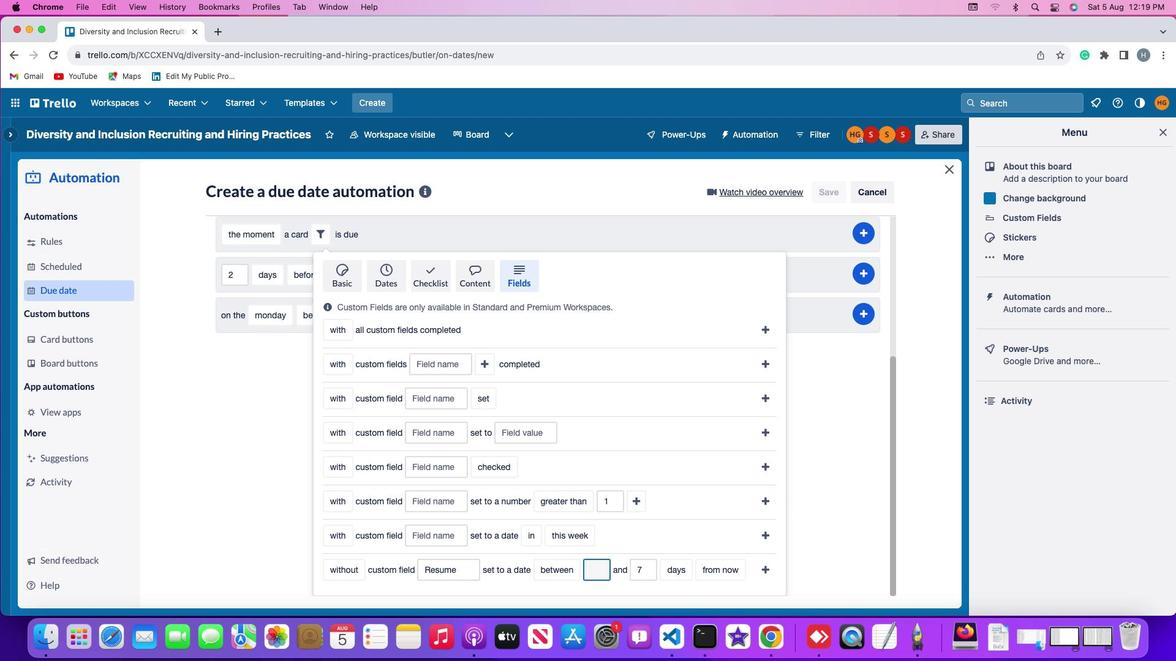 
Action: Mouse moved to (603, 567)
Screenshot: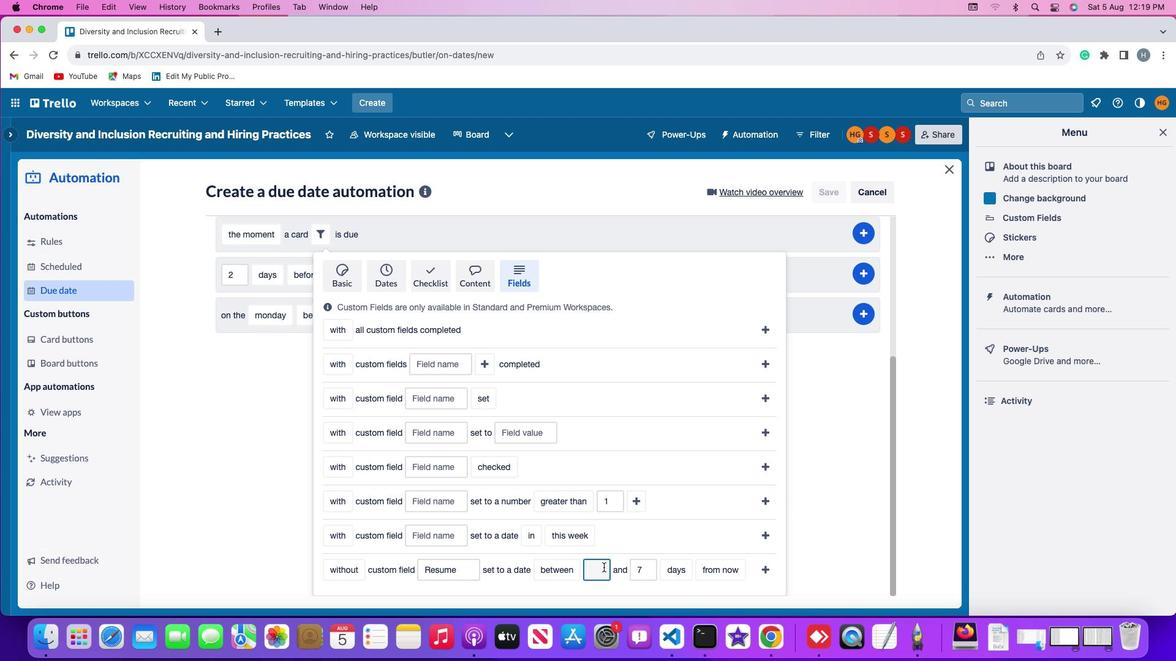 
Action: Key pressed '1'
Screenshot: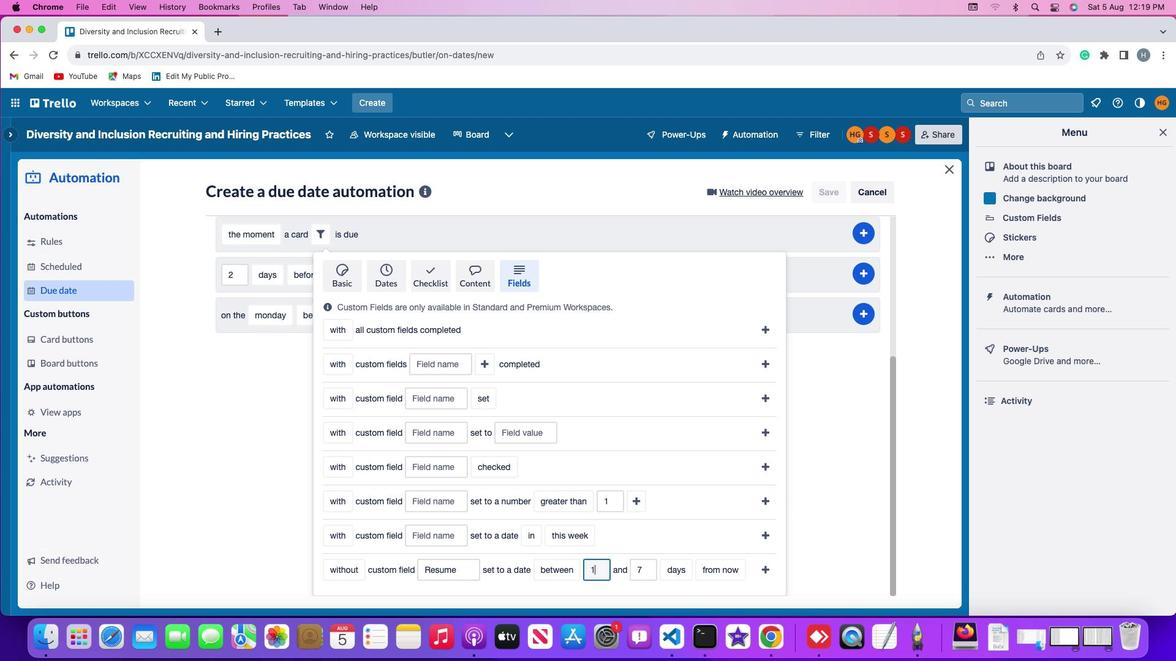 
Action: Mouse moved to (648, 568)
Screenshot: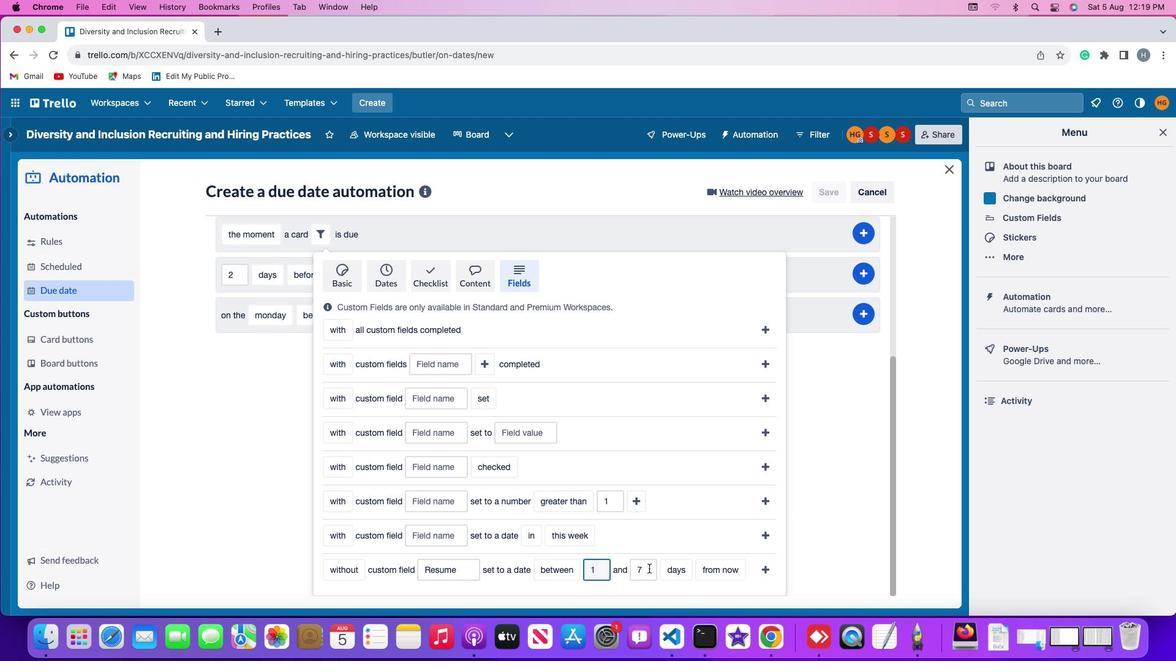 
Action: Mouse pressed left at (648, 568)
Screenshot: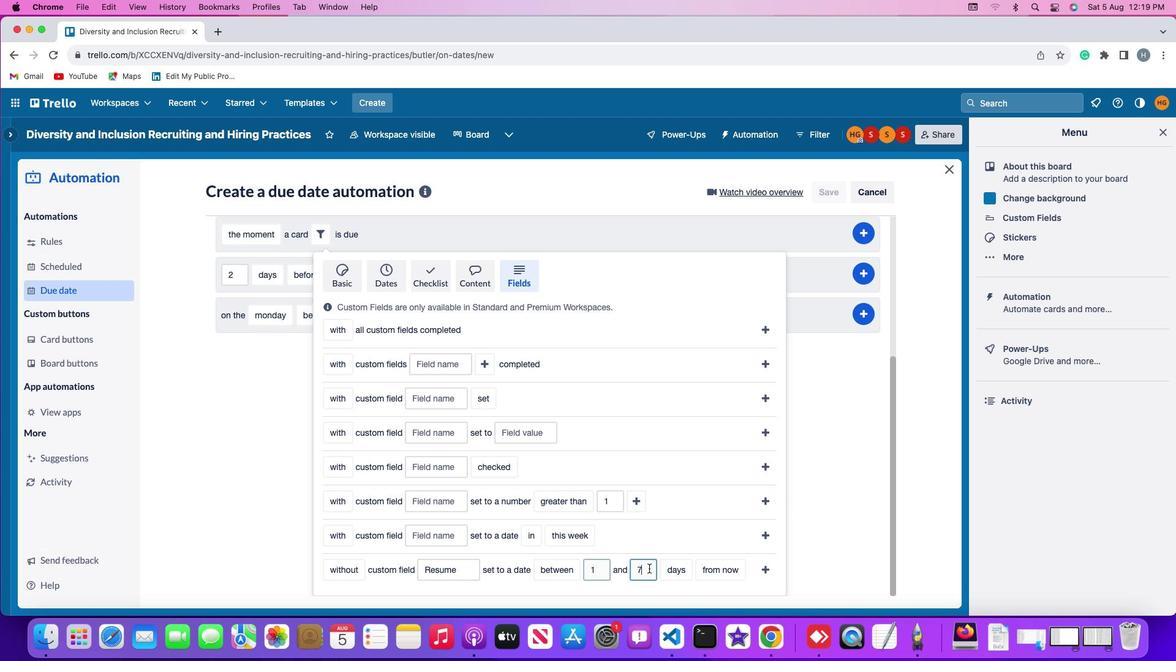 
Action: Mouse moved to (648, 568)
Screenshot: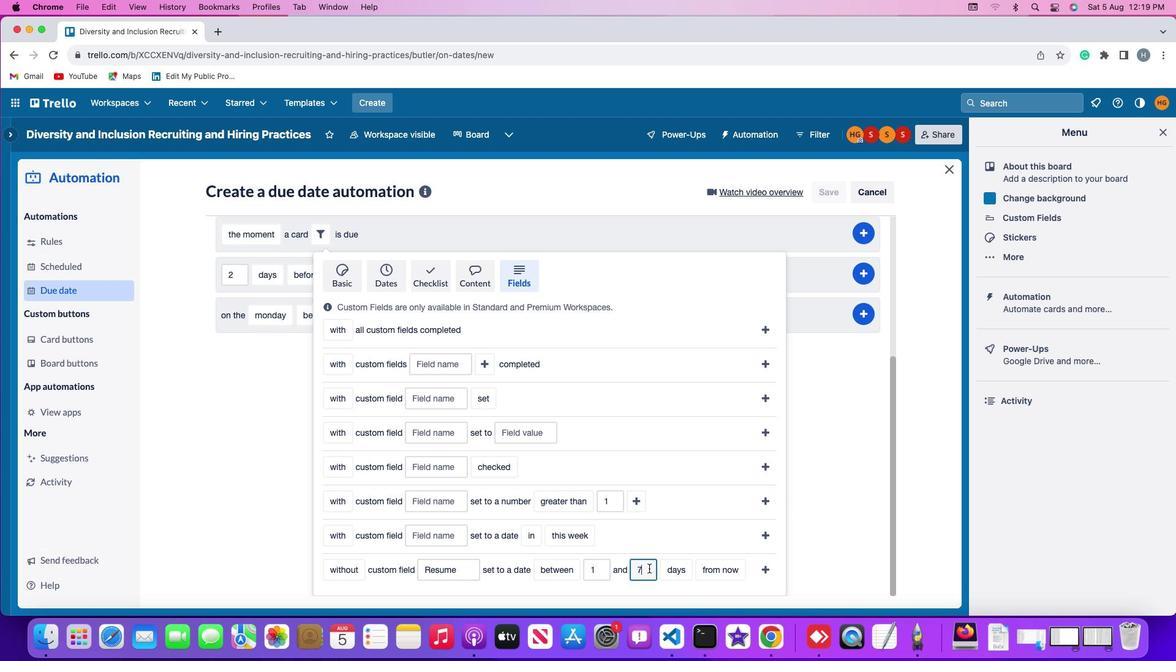 
Action: Key pressed Key.backspace'7'
Screenshot: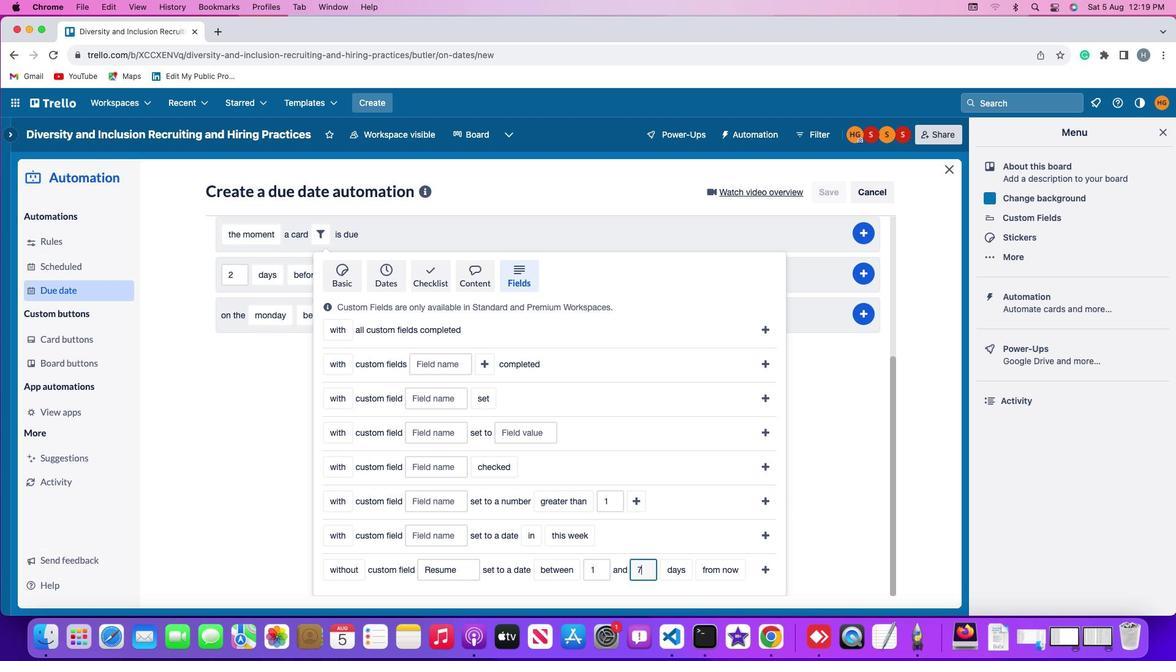 
Action: Mouse moved to (671, 570)
Screenshot: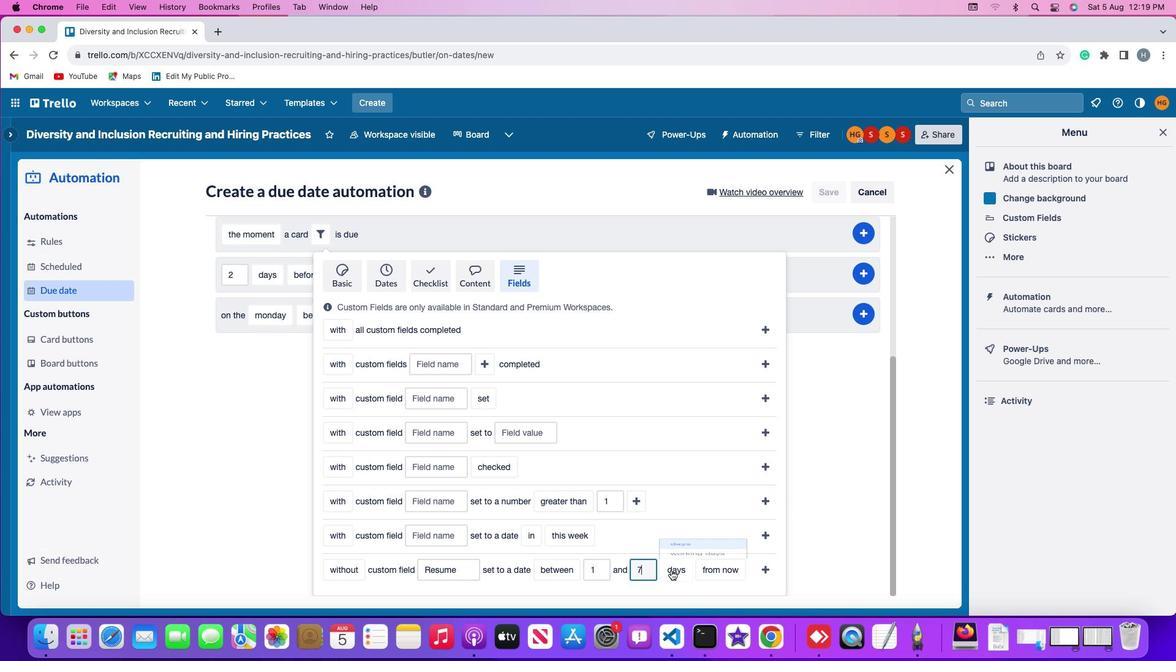 
Action: Mouse pressed left at (671, 570)
Screenshot: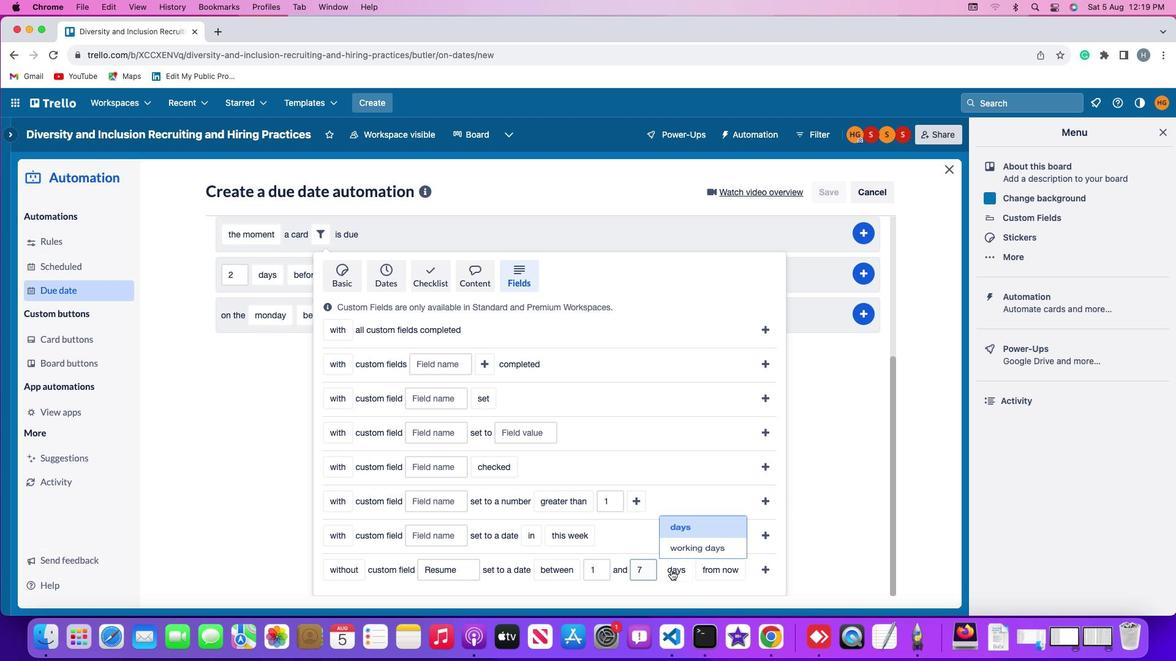 
Action: Mouse moved to (693, 519)
Screenshot: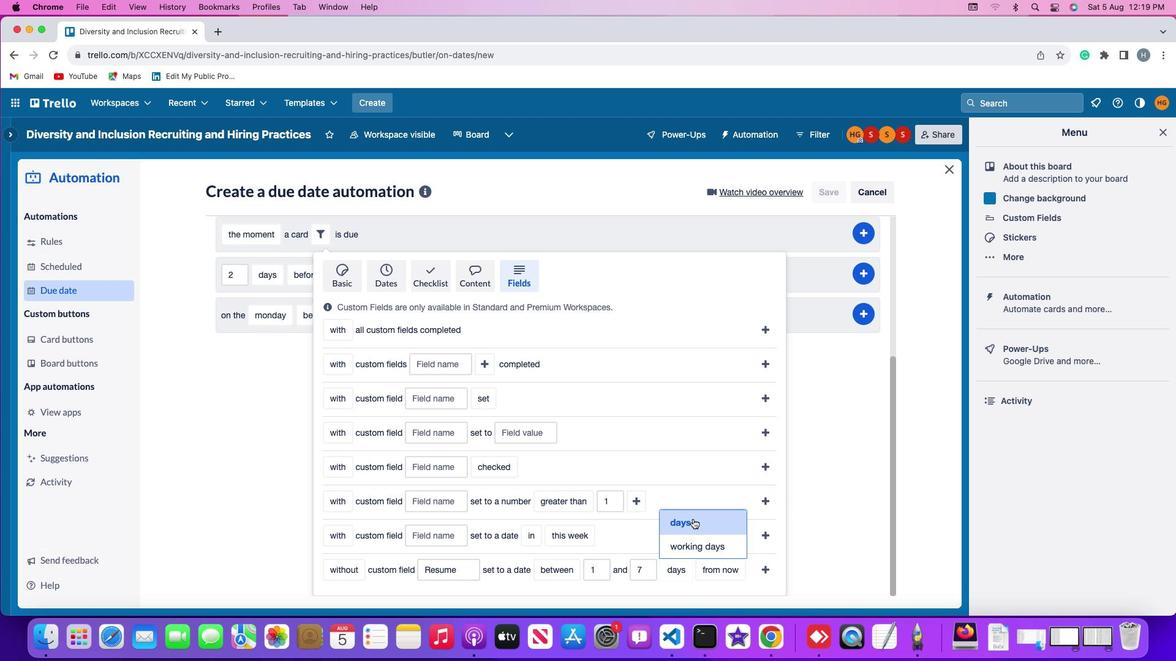 
Action: Mouse pressed left at (693, 519)
Screenshot: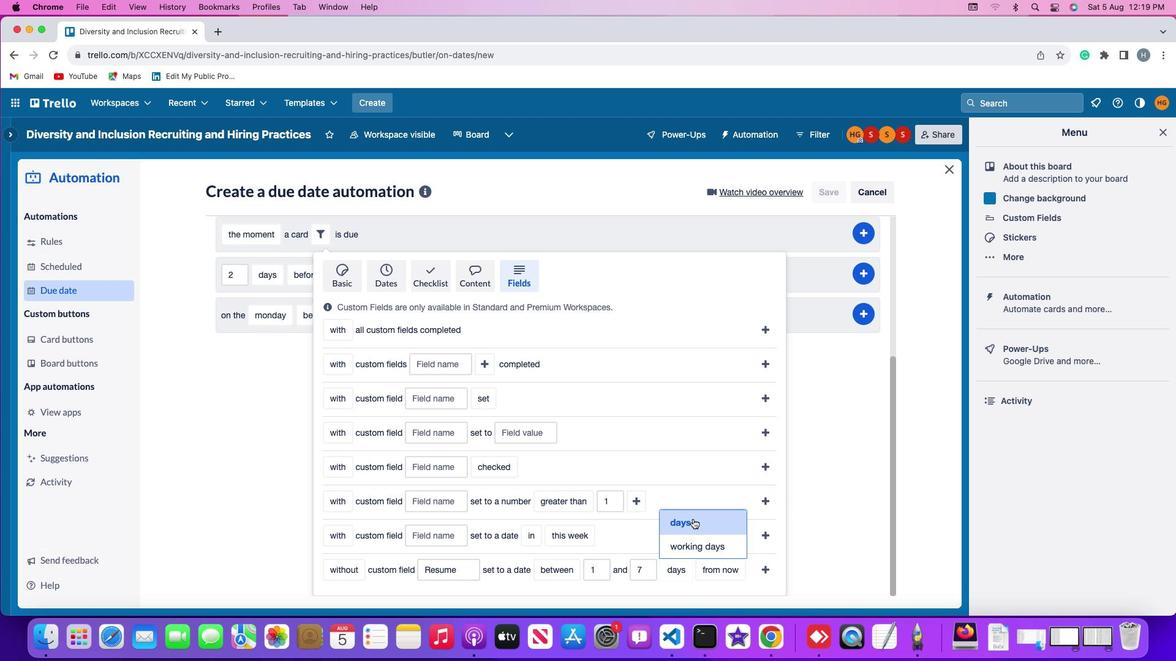 
Action: Mouse moved to (716, 567)
Screenshot: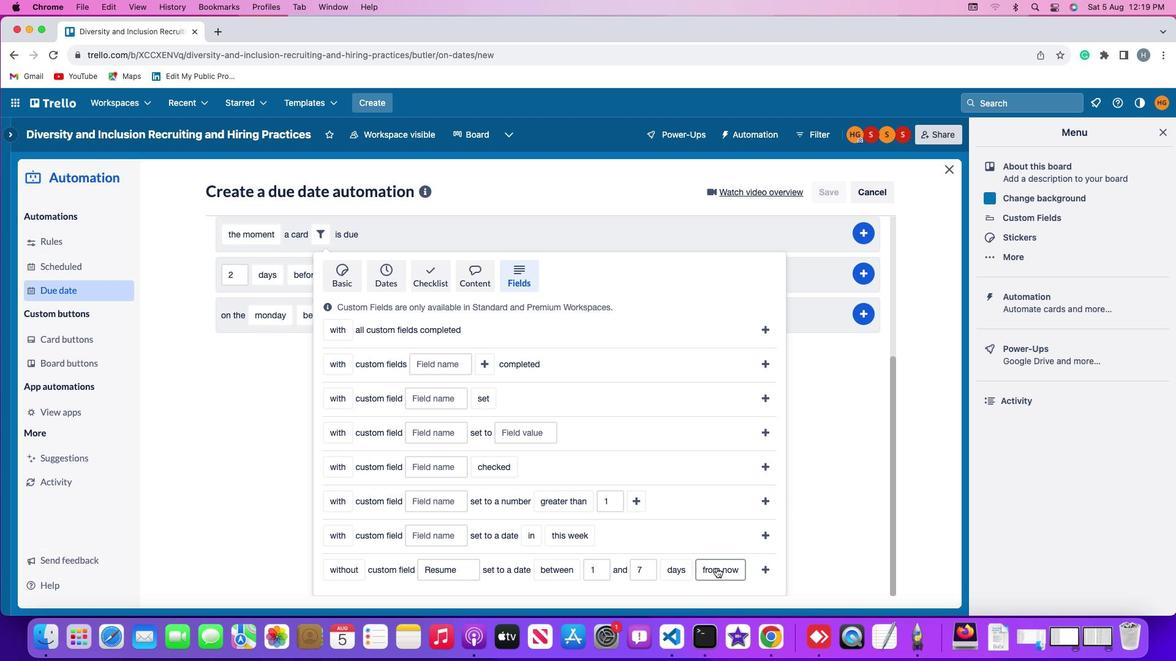 
Action: Mouse pressed left at (716, 567)
Screenshot: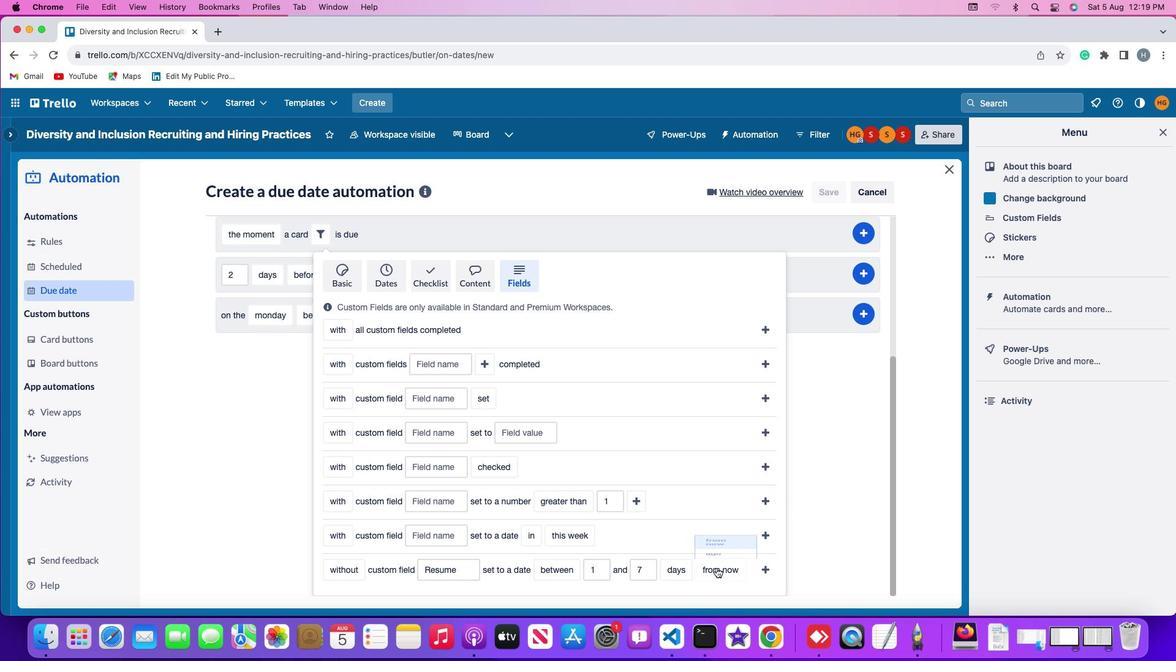
Action: Mouse moved to (724, 520)
Screenshot: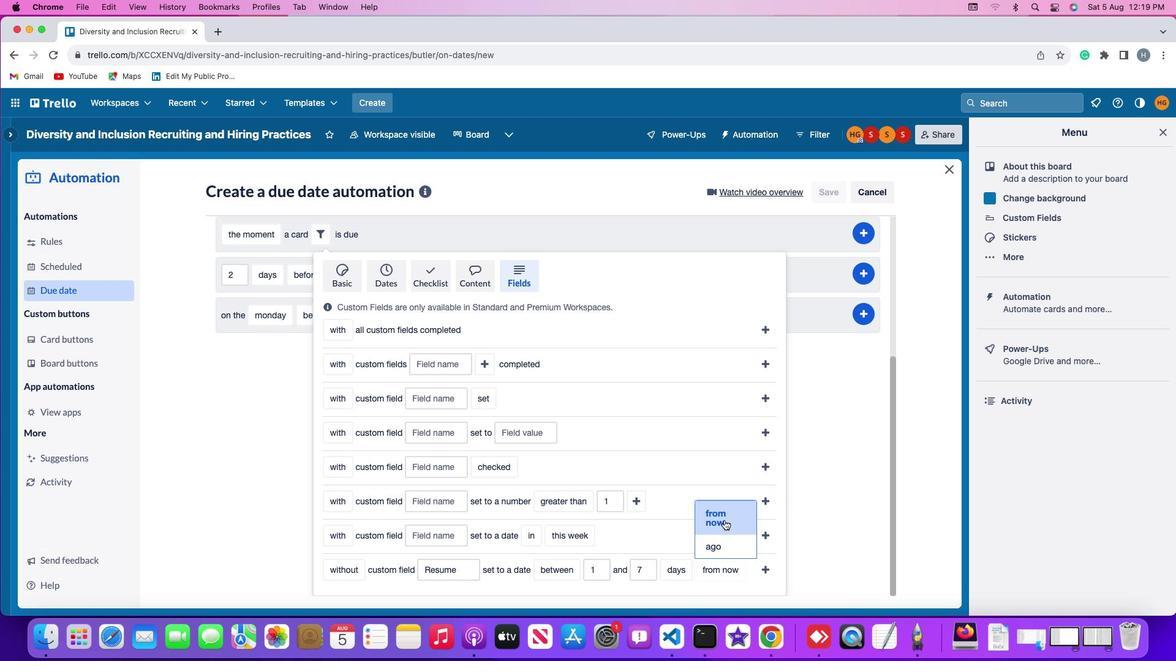 
Action: Mouse pressed left at (724, 520)
Screenshot: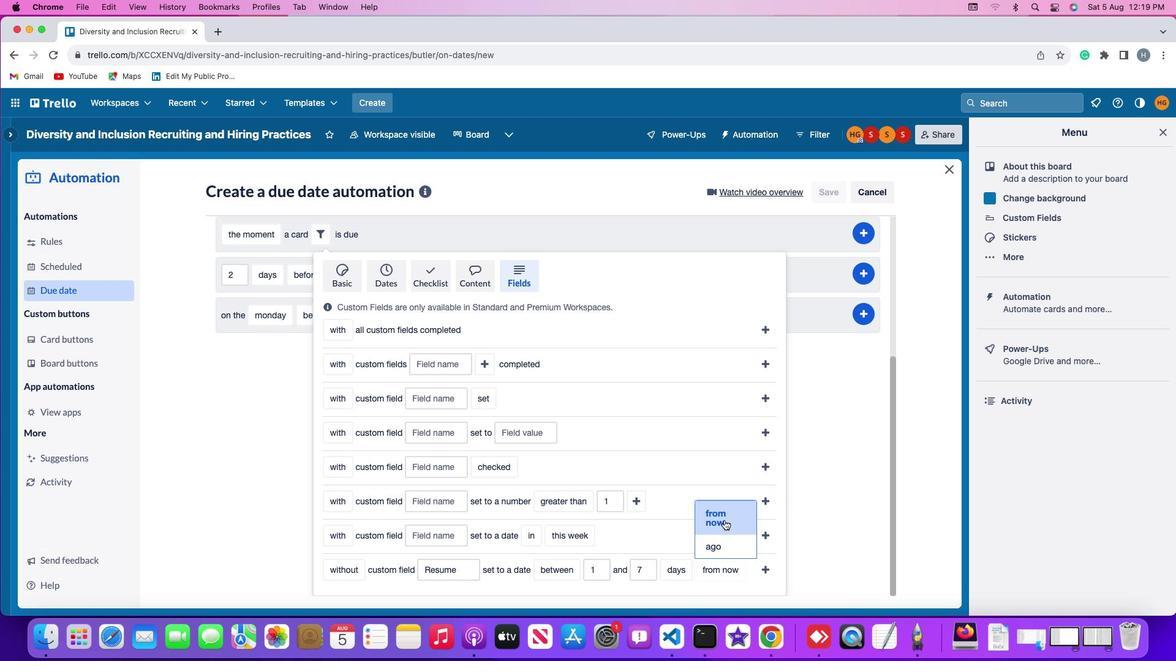 
Action: Mouse moved to (765, 568)
Screenshot: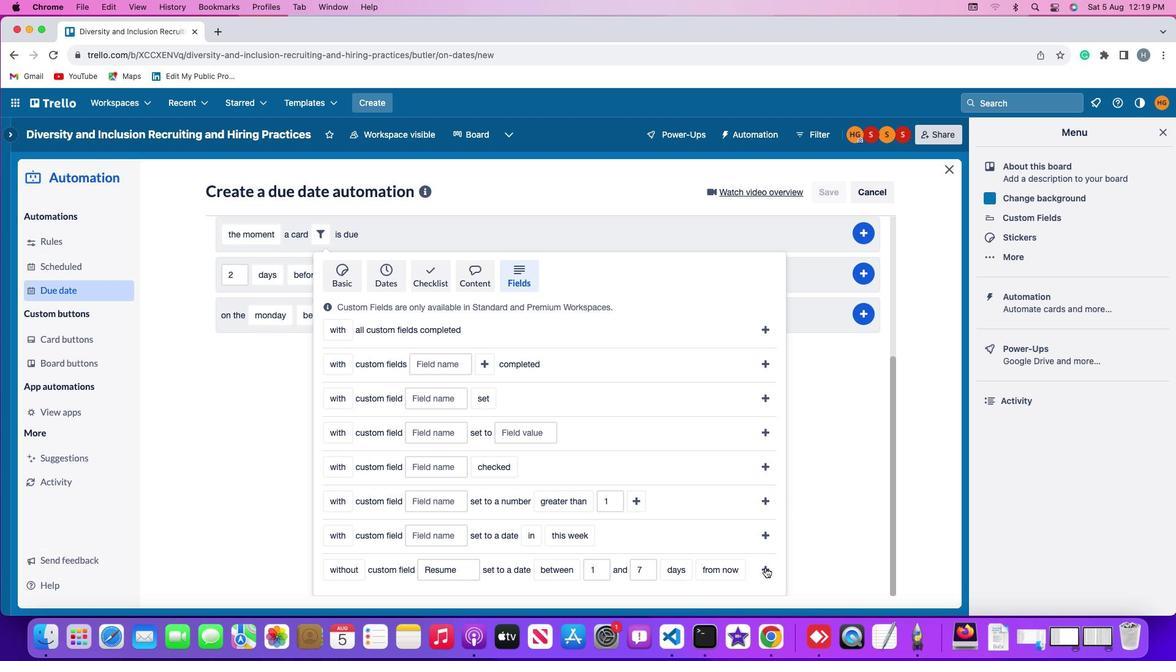 
Action: Mouse pressed left at (765, 568)
Screenshot: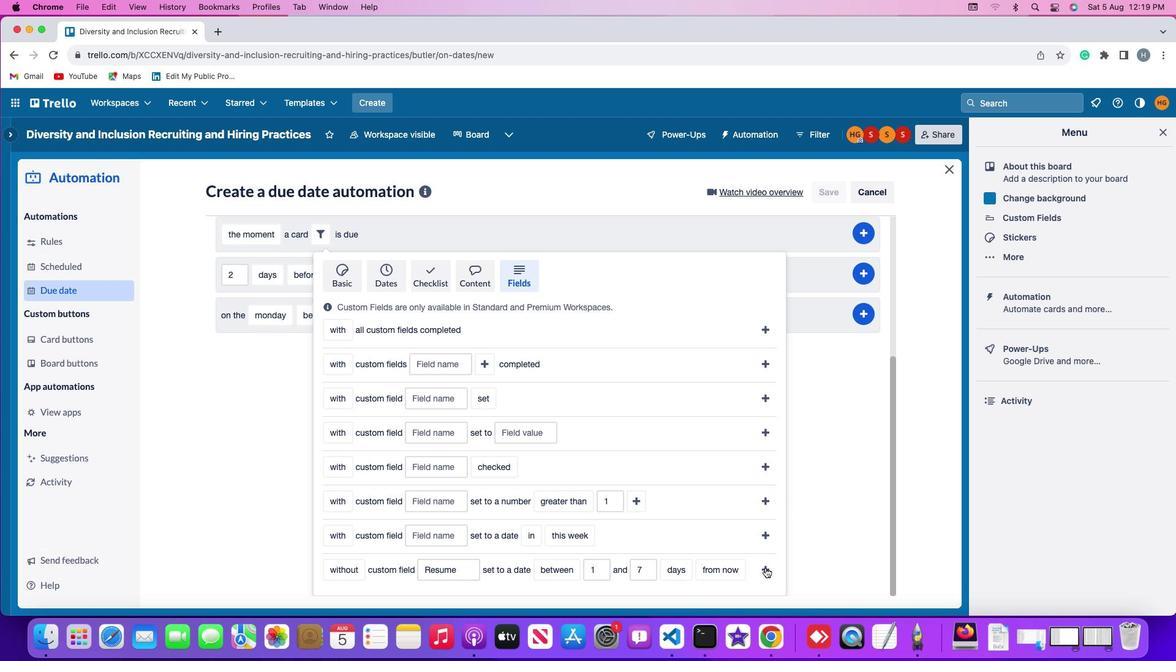 
Action: Mouse moved to (872, 452)
Screenshot: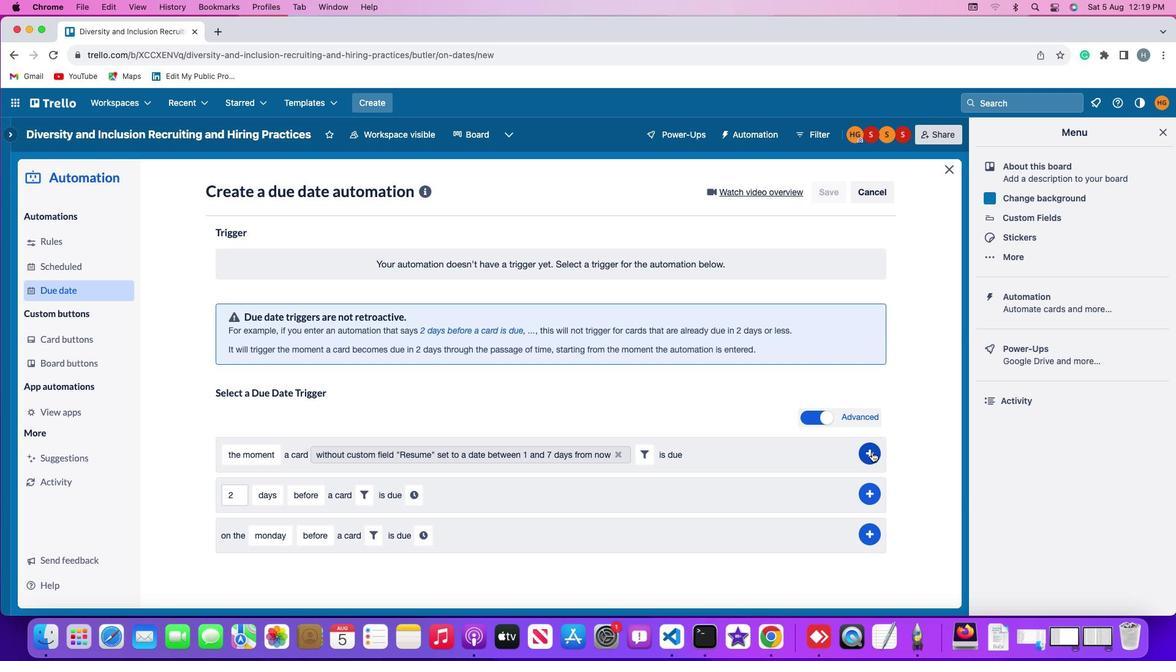 
Action: Mouse pressed left at (872, 452)
Screenshot: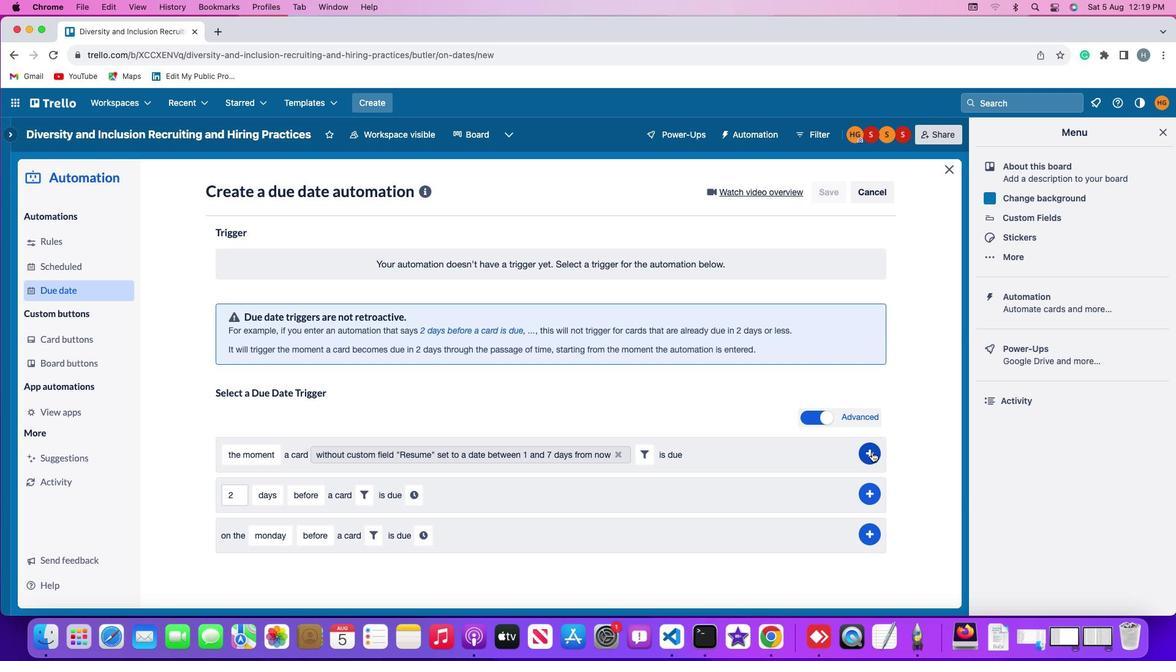 
Action: Mouse moved to (915, 375)
Screenshot: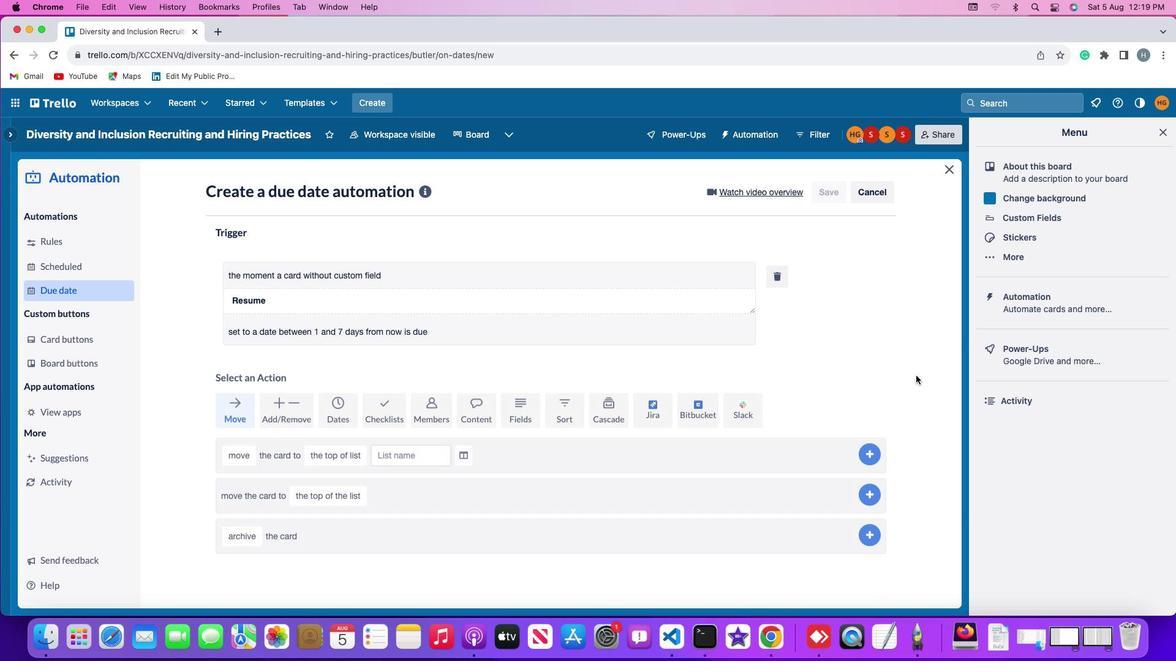 
